 Task: Add a signature Jeanette Hall containing With heartfelt thanks and warm wishes, Jeanette Hall to email address softage.2@softage.net and add a label Grades
Action: Mouse moved to (918, 68)
Screenshot: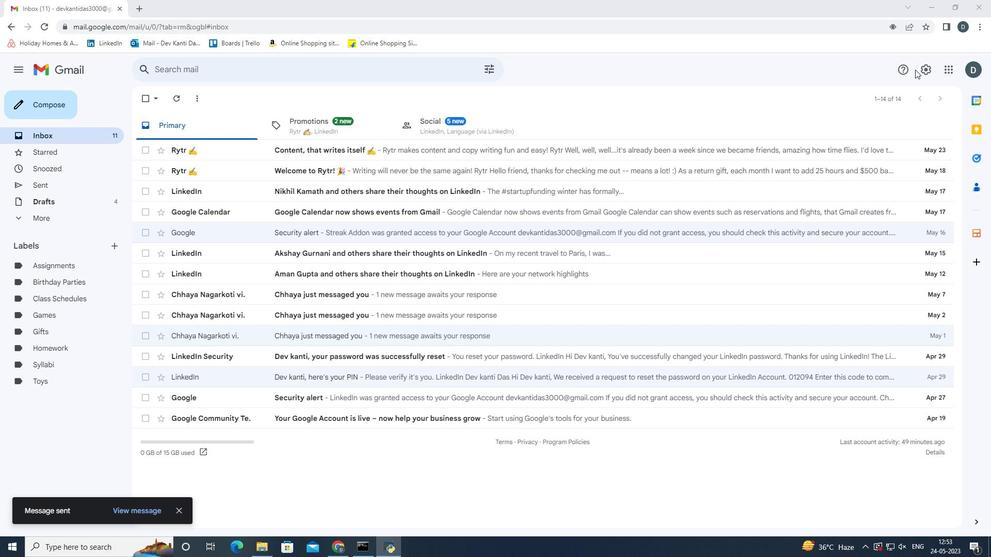 
Action: Mouse pressed left at (918, 68)
Screenshot: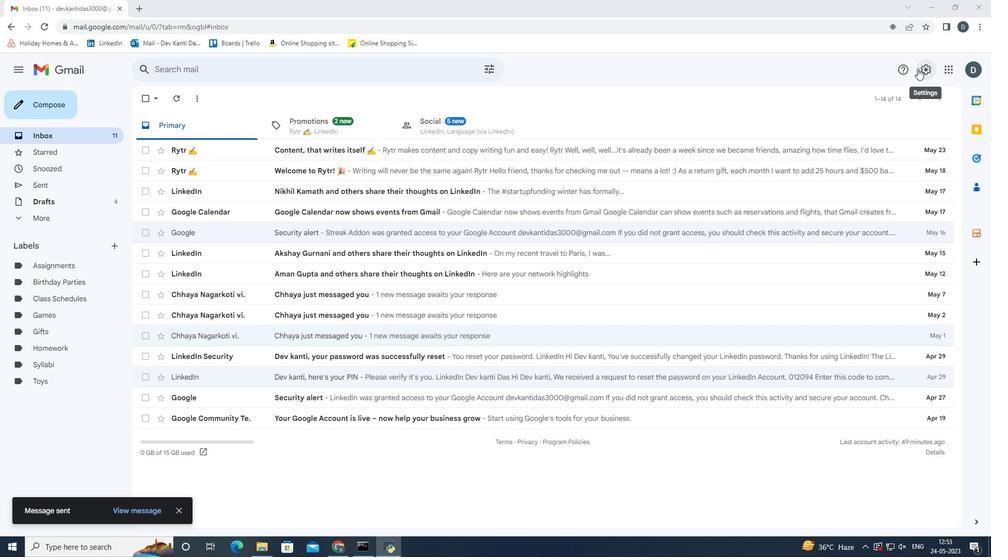 
Action: Mouse moved to (886, 124)
Screenshot: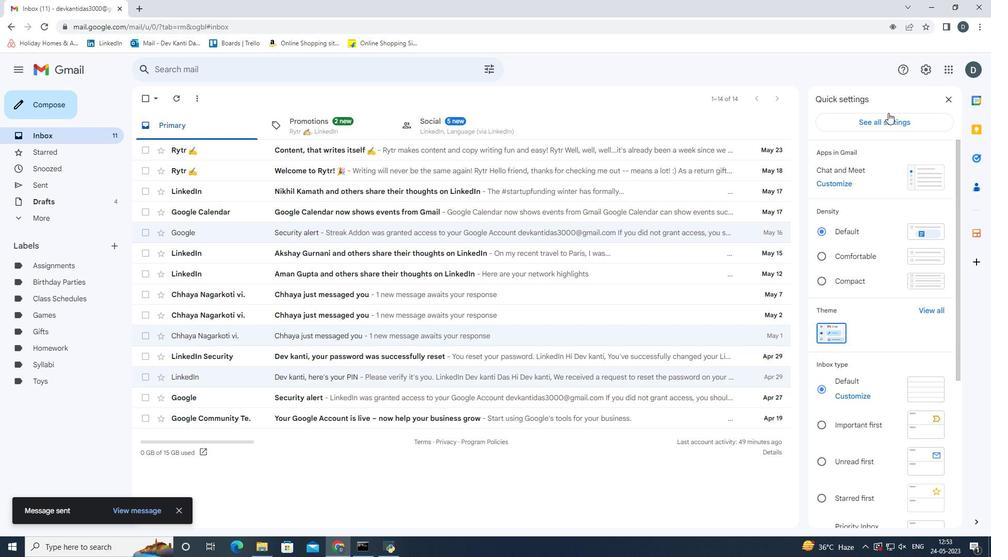 
Action: Mouse pressed left at (886, 124)
Screenshot: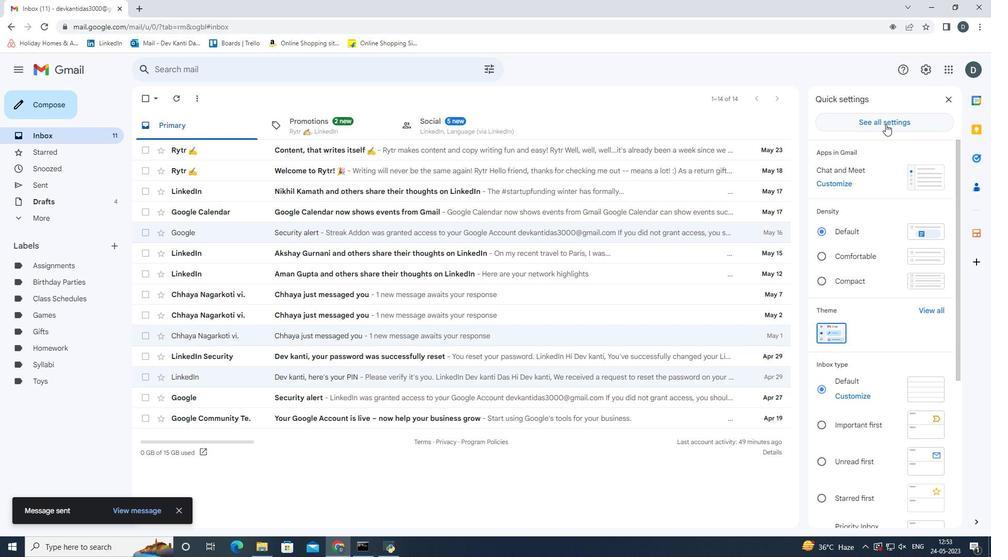 
Action: Mouse moved to (688, 292)
Screenshot: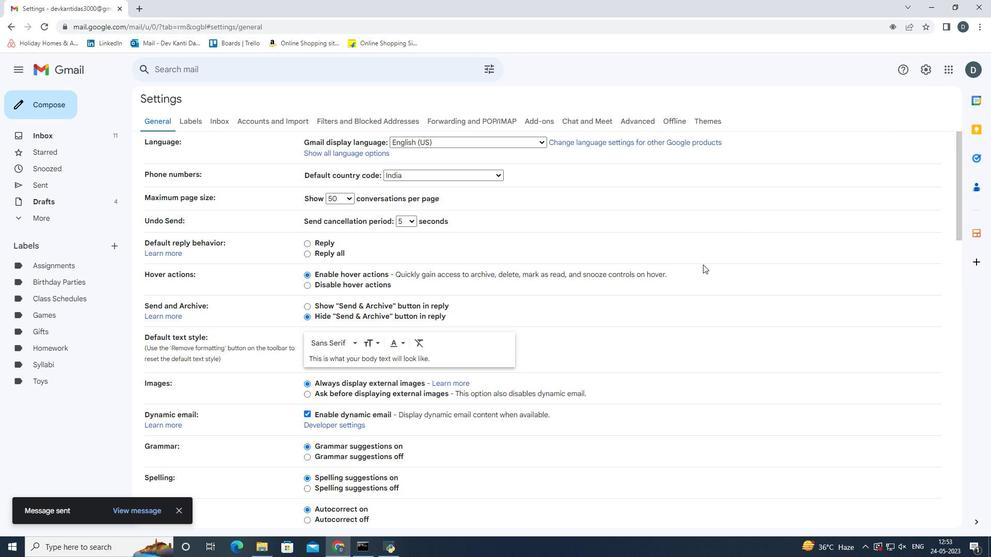 
Action: Mouse scrolled (688, 291) with delta (0, 0)
Screenshot: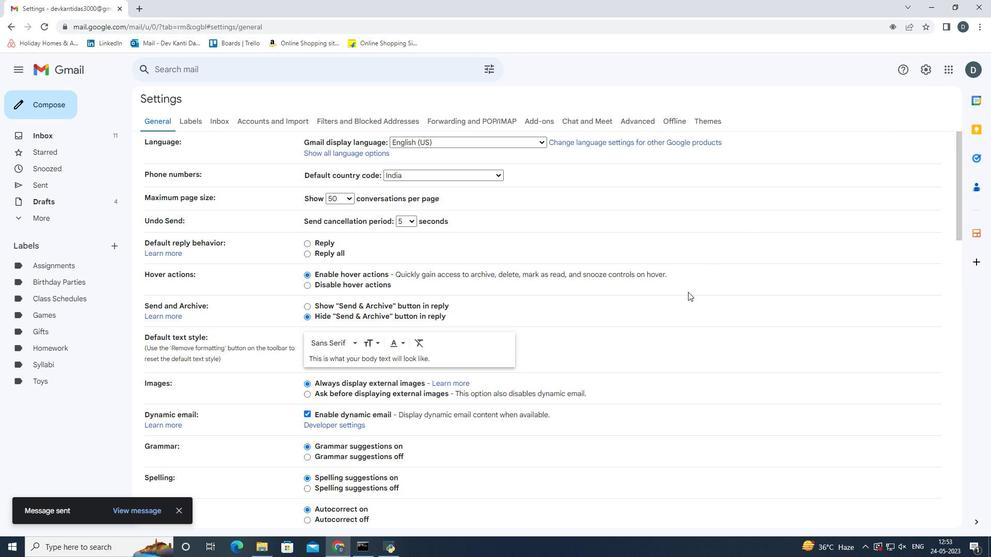 
Action: Mouse scrolled (688, 291) with delta (0, 0)
Screenshot: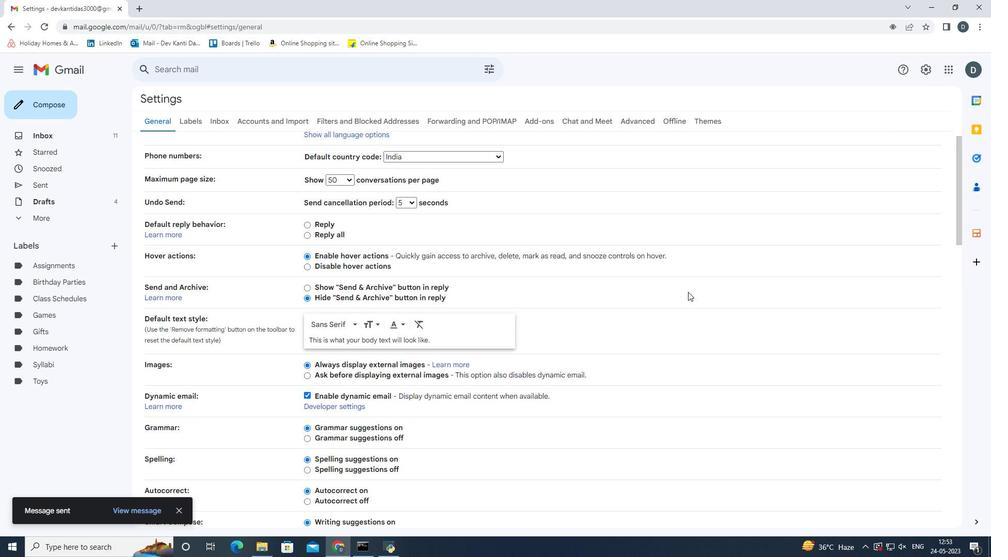 
Action: Mouse scrolled (688, 291) with delta (0, 0)
Screenshot: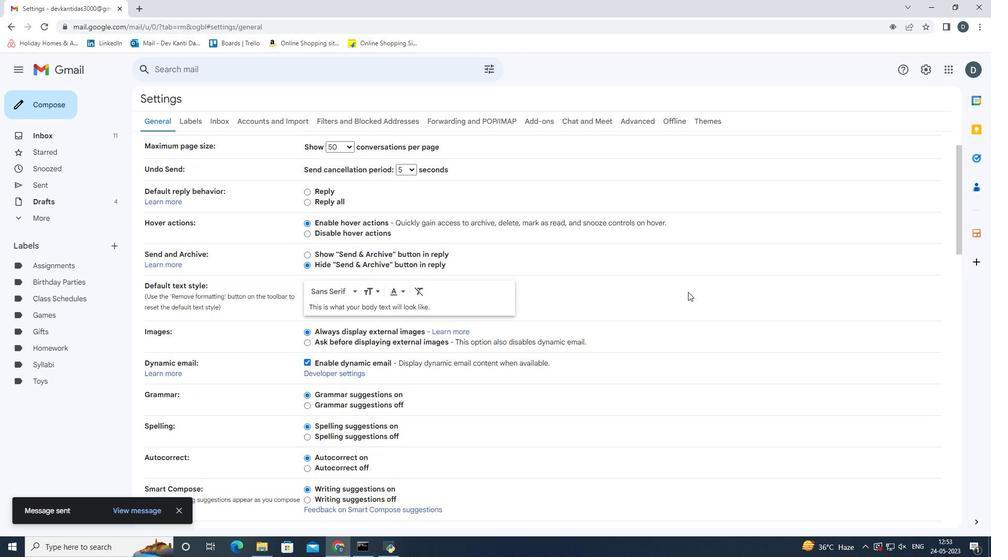 
Action: Mouse scrolled (688, 291) with delta (0, 0)
Screenshot: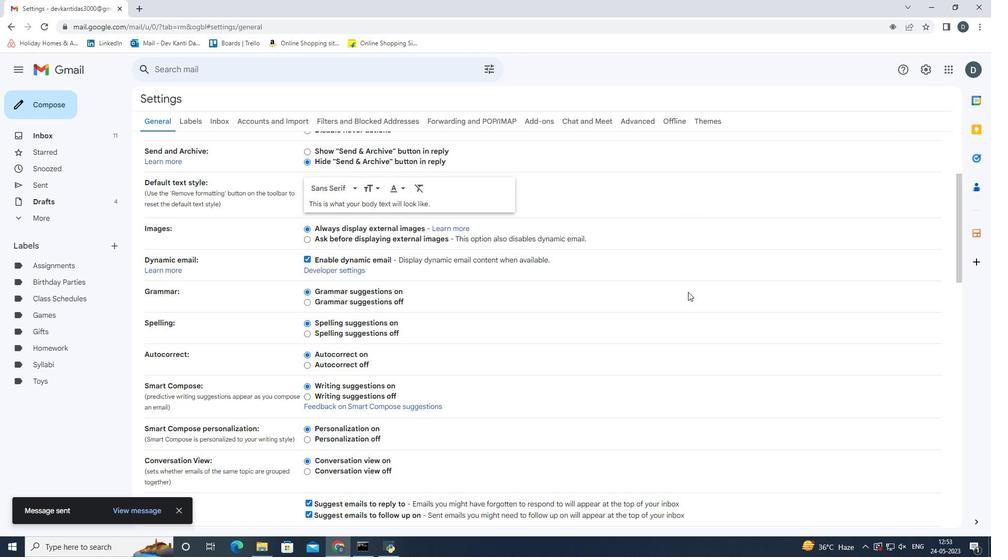 
Action: Mouse scrolled (688, 291) with delta (0, 0)
Screenshot: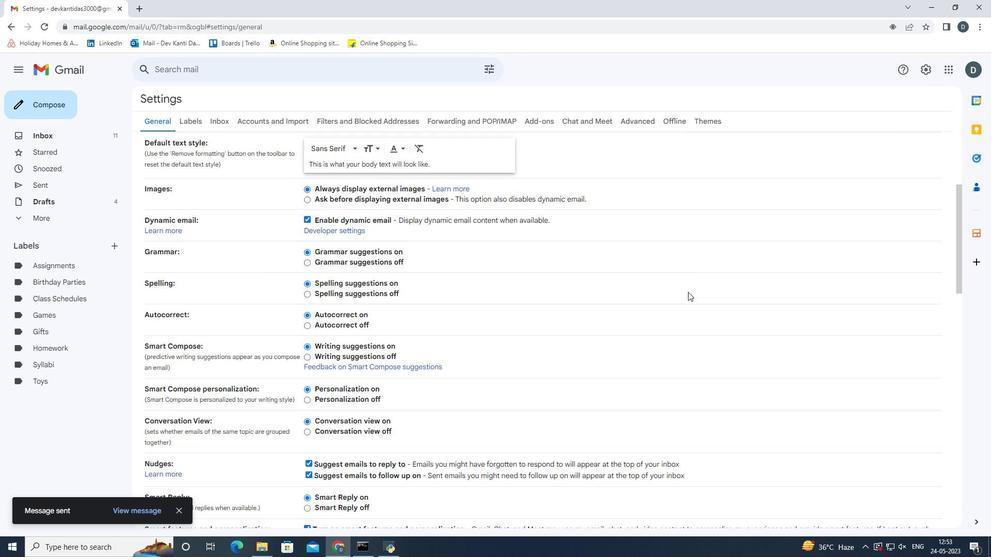 
Action: Mouse scrolled (688, 291) with delta (0, 0)
Screenshot: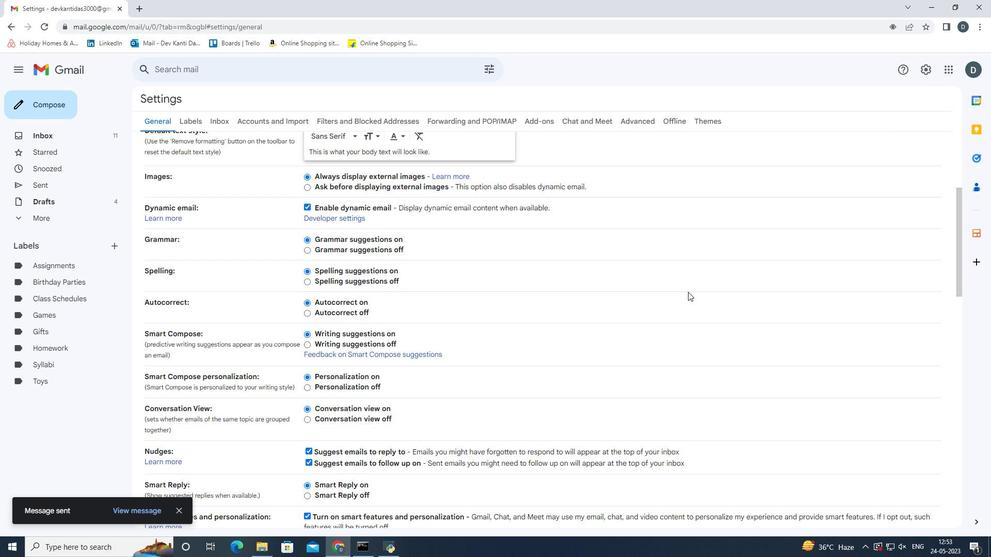 
Action: Mouse scrolled (688, 291) with delta (0, 0)
Screenshot: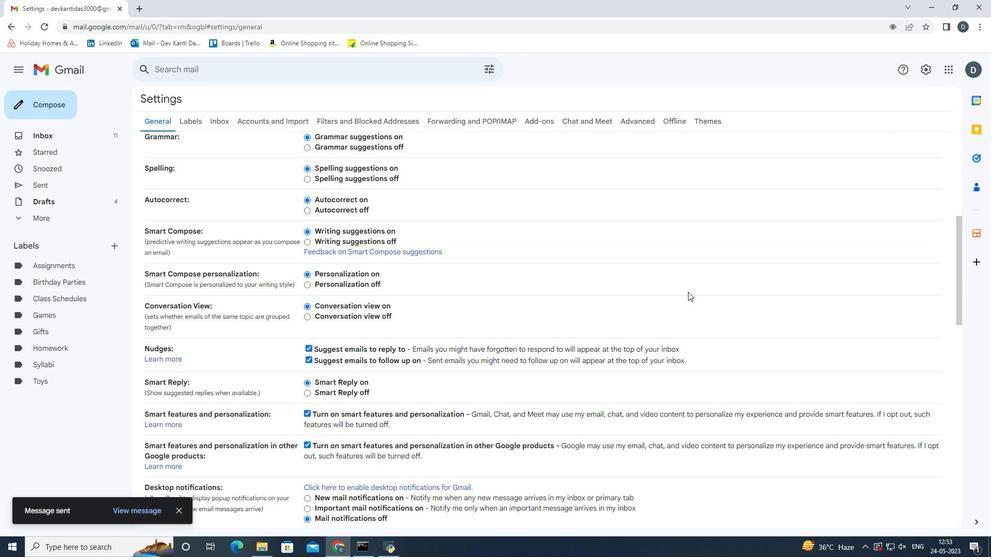 
Action: Mouse scrolled (688, 291) with delta (0, 0)
Screenshot: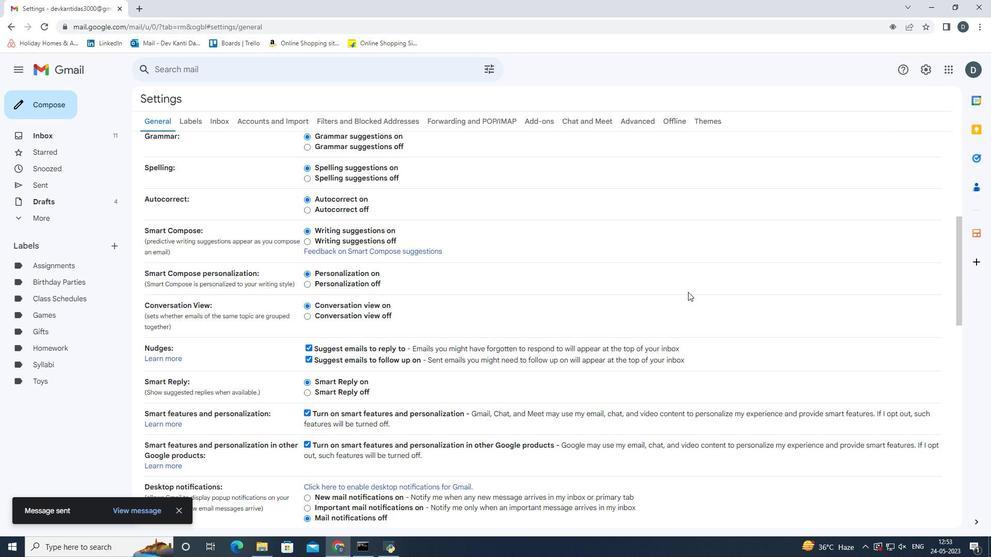 
Action: Mouse scrolled (688, 291) with delta (0, 0)
Screenshot: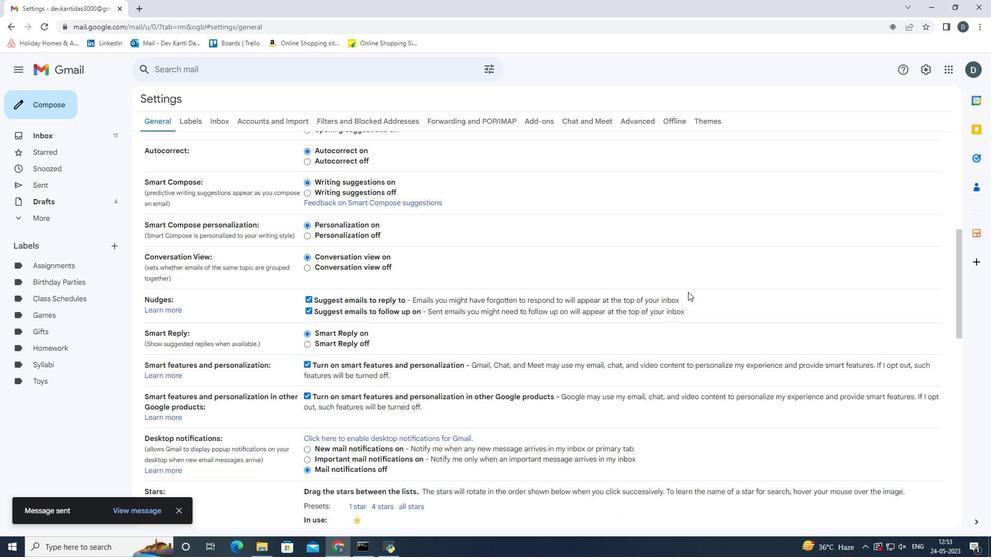 
Action: Mouse scrolled (688, 291) with delta (0, 0)
Screenshot: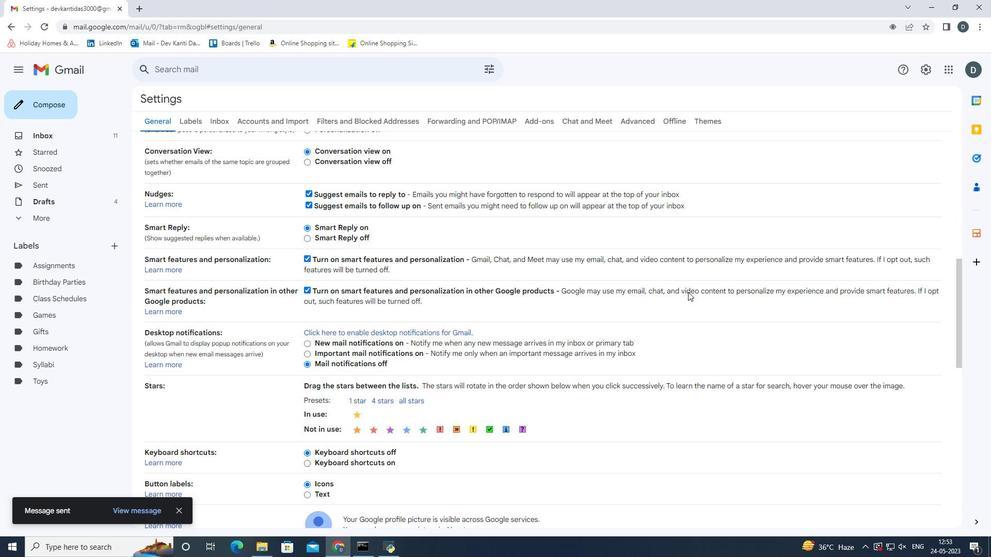 
Action: Mouse scrolled (688, 291) with delta (0, 0)
Screenshot: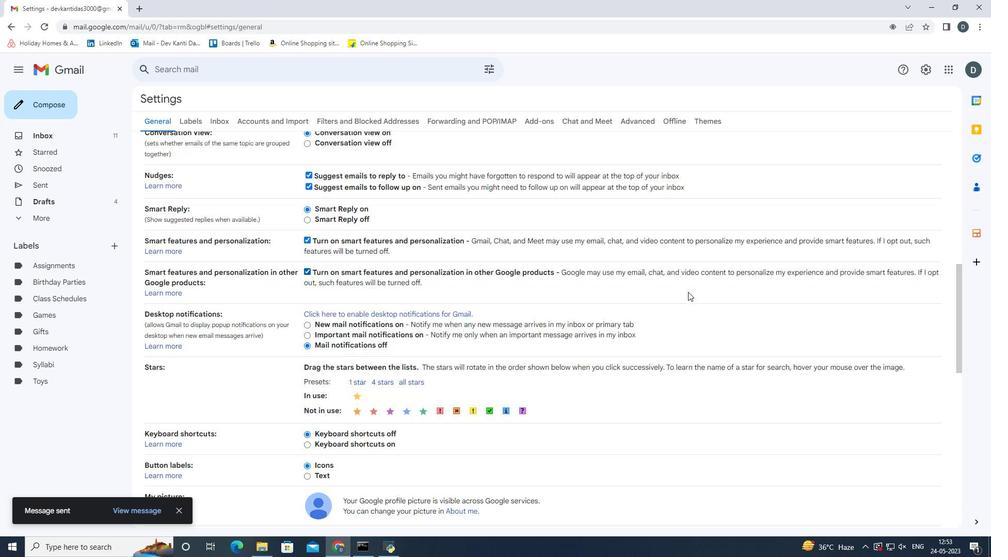 
Action: Mouse scrolled (688, 291) with delta (0, 0)
Screenshot: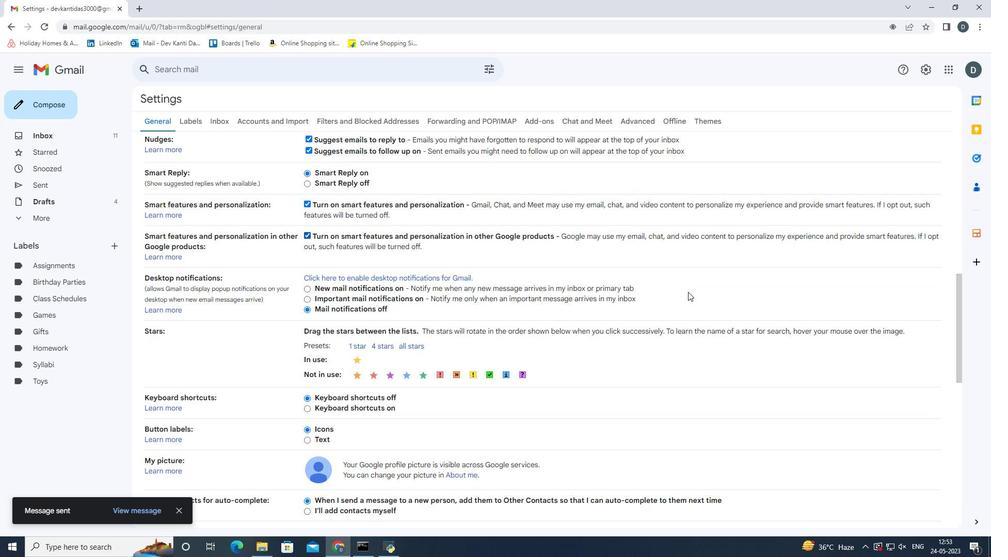 
Action: Mouse scrolled (688, 291) with delta (0, 0)
Screenshot: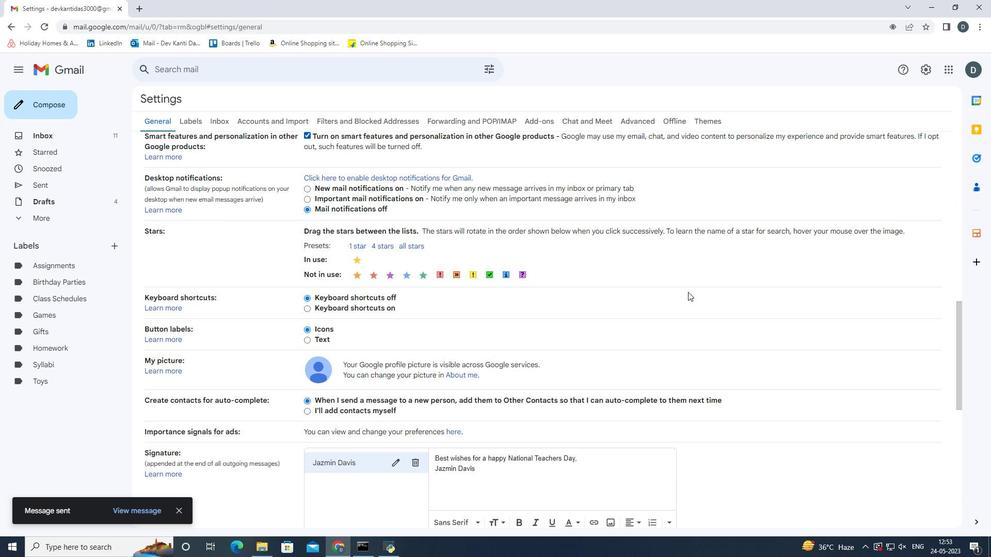 
Action: Mouse scrolled (688, 291) with delta (0, 0)
Screenshot: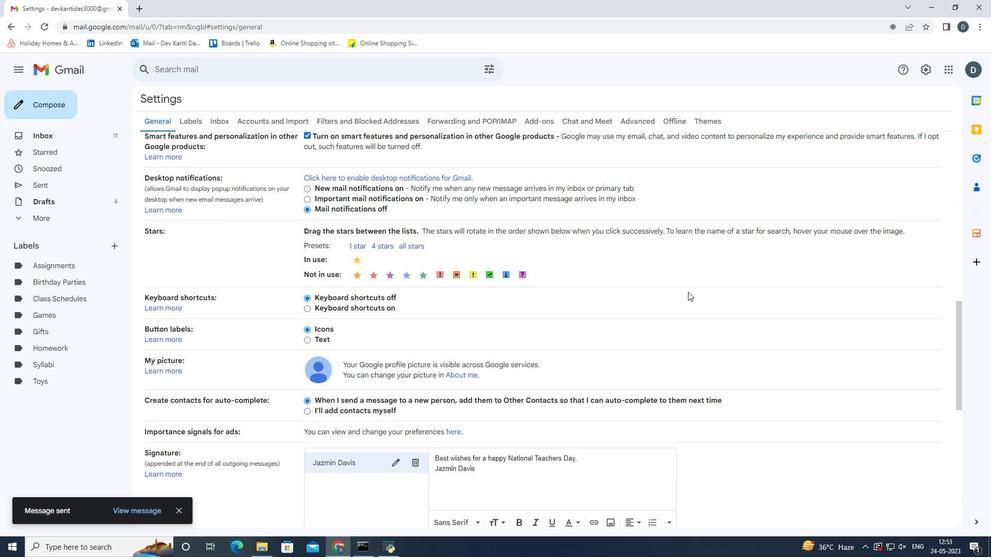 
Action: Mouse scrolled (688, 291) with delta (0, 0)
Screenshot: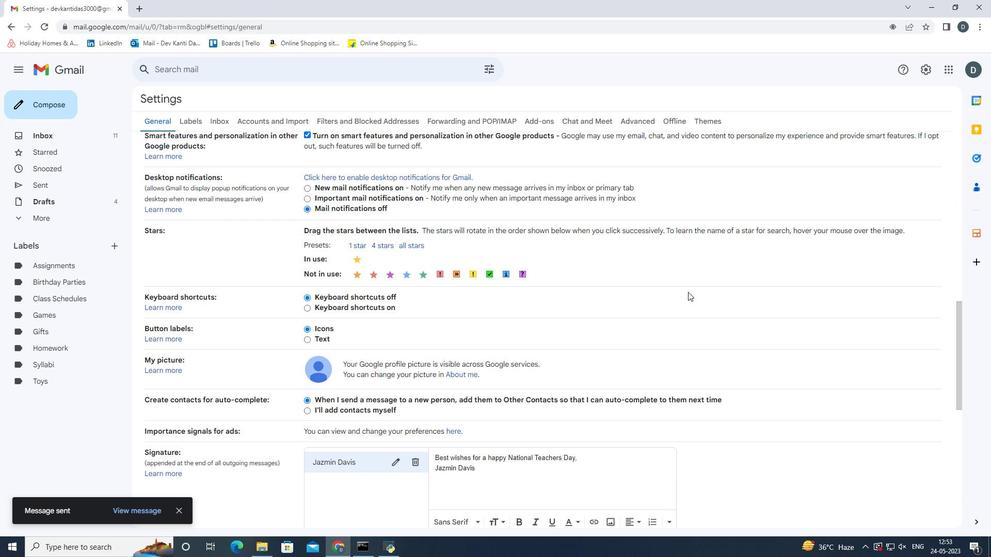 
Action: Mouse moved to (413, 312)
Screenshot: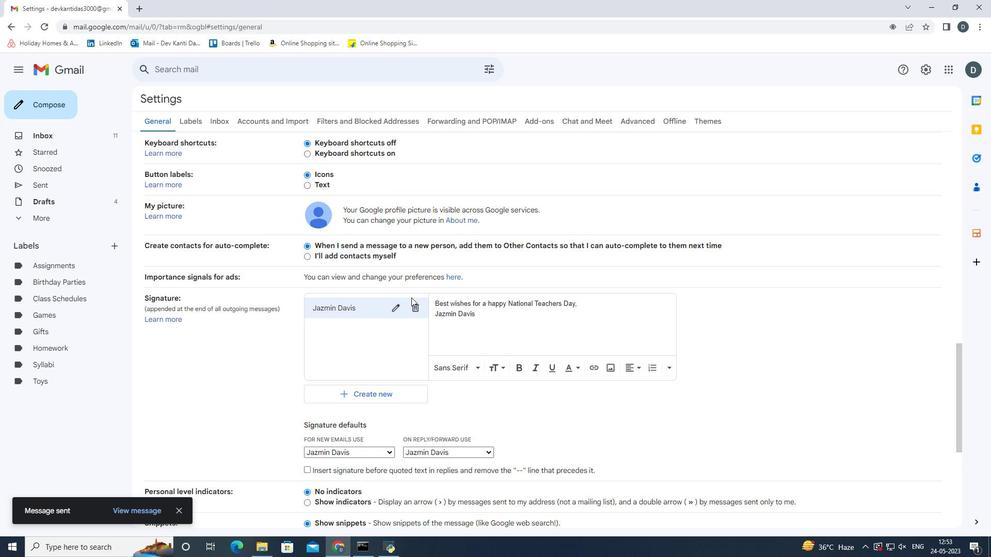 
Action: Mouse pressed left at (413, 312)
Screenshot: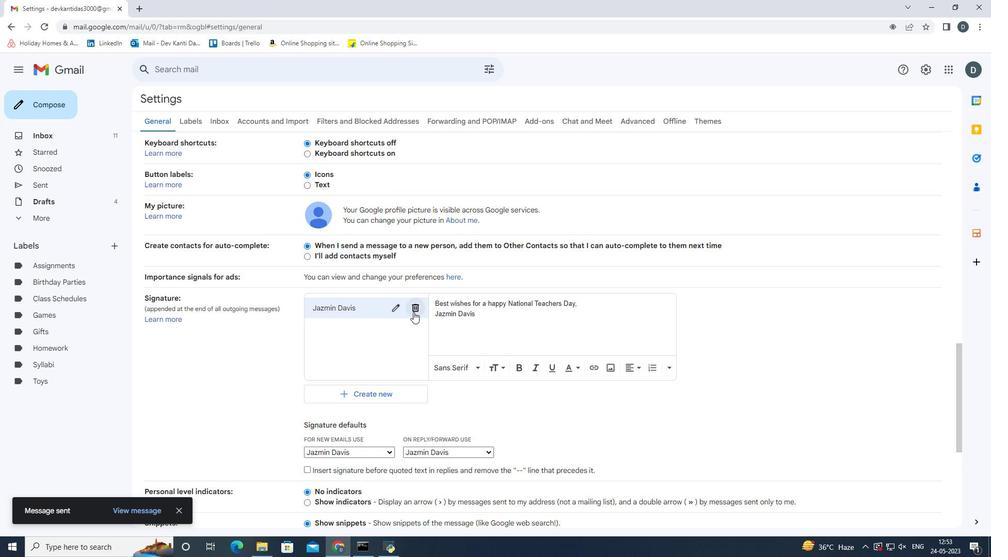 
Action: Mouse moved to (589, 318)
Screenshot: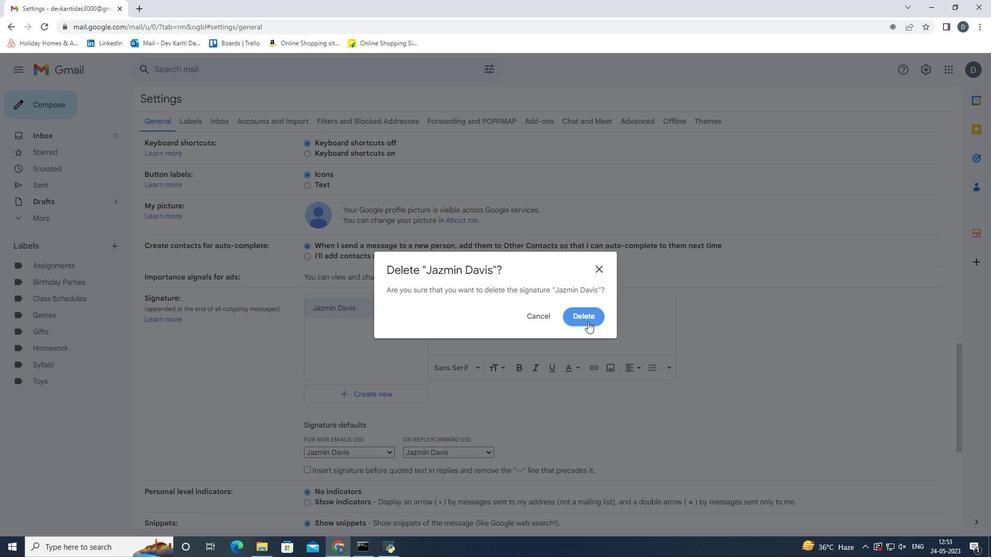 
Action: Mouse pressed left at (589, 318)
Screenshot: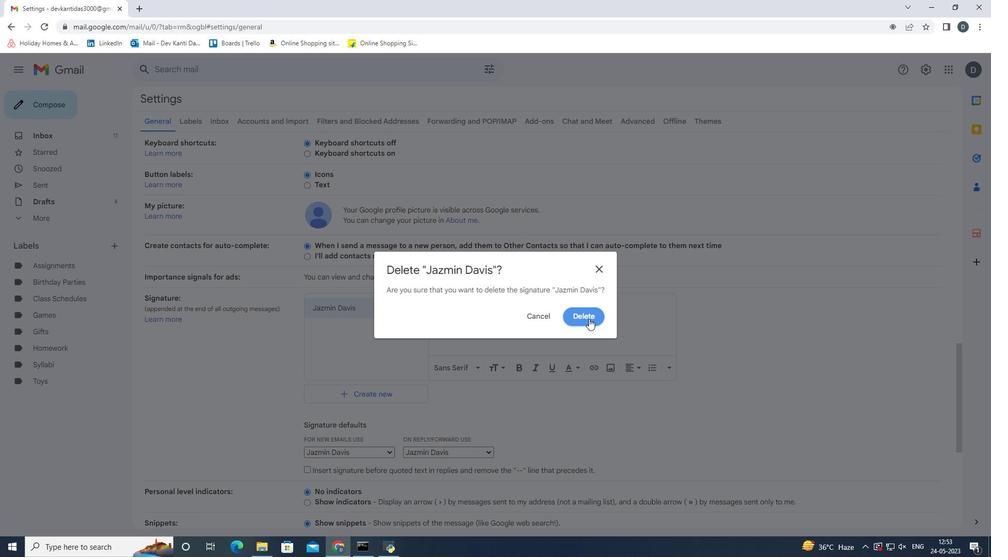 
Action: Mouse moved to (360, 322)
Screenshot: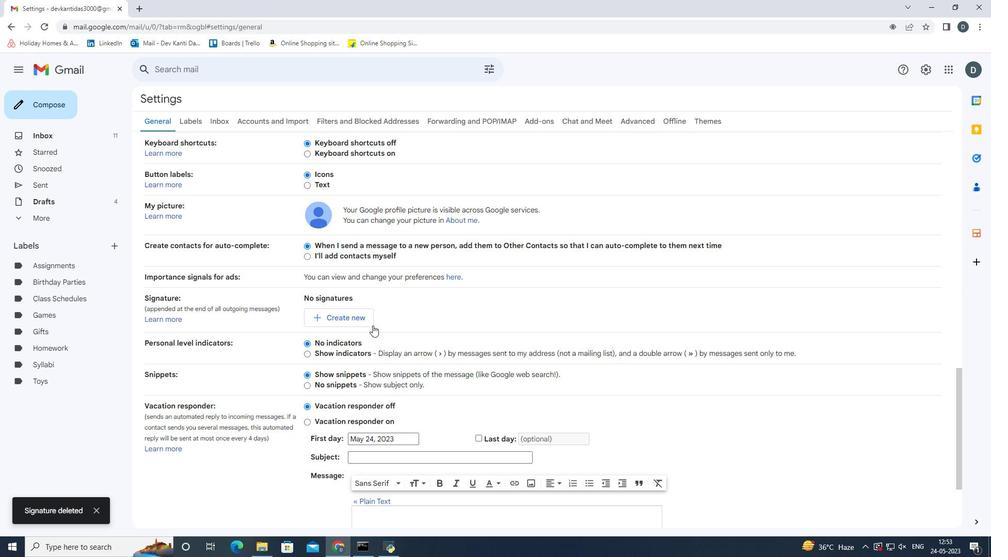 
Action: Mouse pressed left at (360, 322)
Screenshot: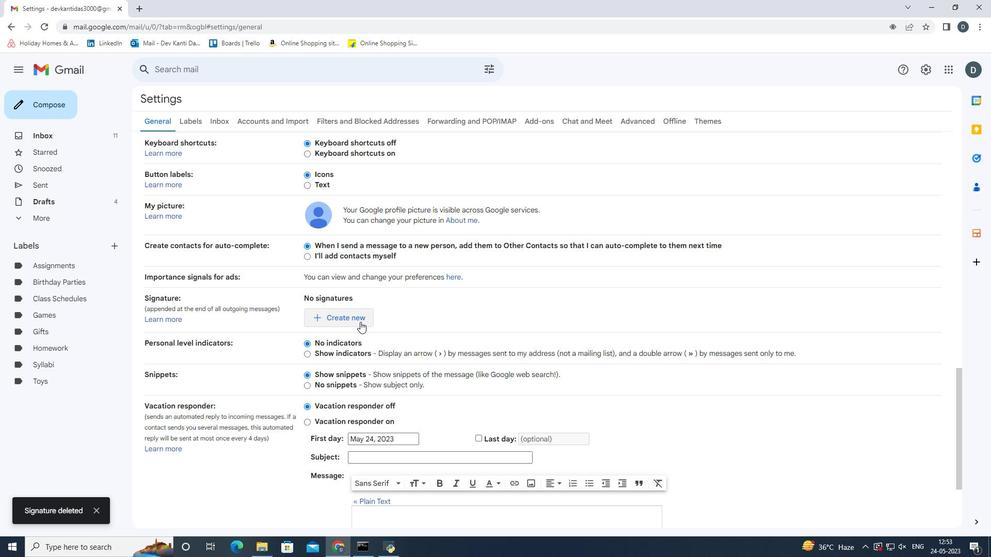 
Action: Mouse moved to (452, 283)
Screenshot: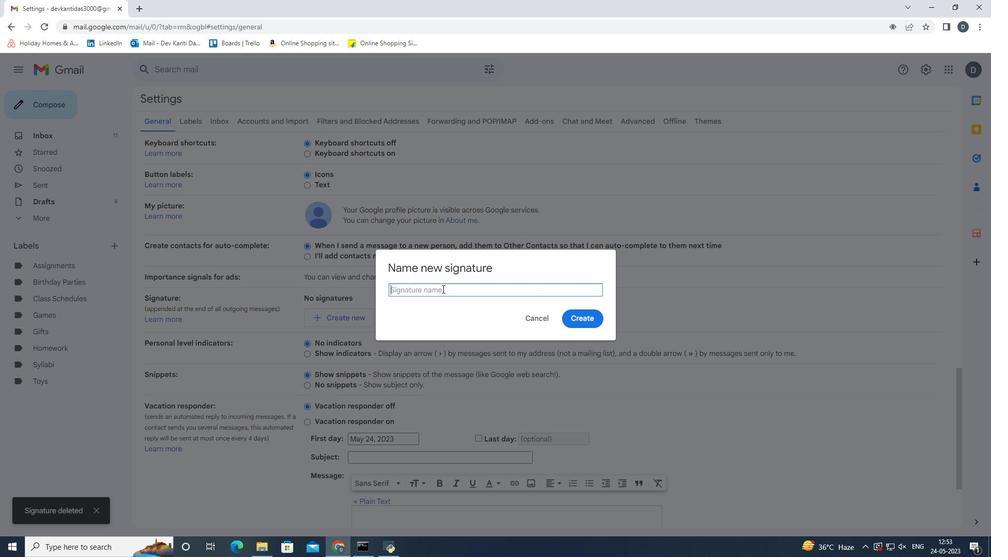 
Action: Key pressed <Key.shift><Key.shift><Key.shift><Key.shift><Key.shift><Key.shift><Key.shift><Key.shift><Key.shift><Key.shift><Key.shift><Key.shift><Key.shift><Key.shift><Key.shift><Key.shift>Jeanette<Key.space><Key.shift><Key.shift><Key.shift><Key.shift><Key.shift>Hall<Key.enter>
Screenshot: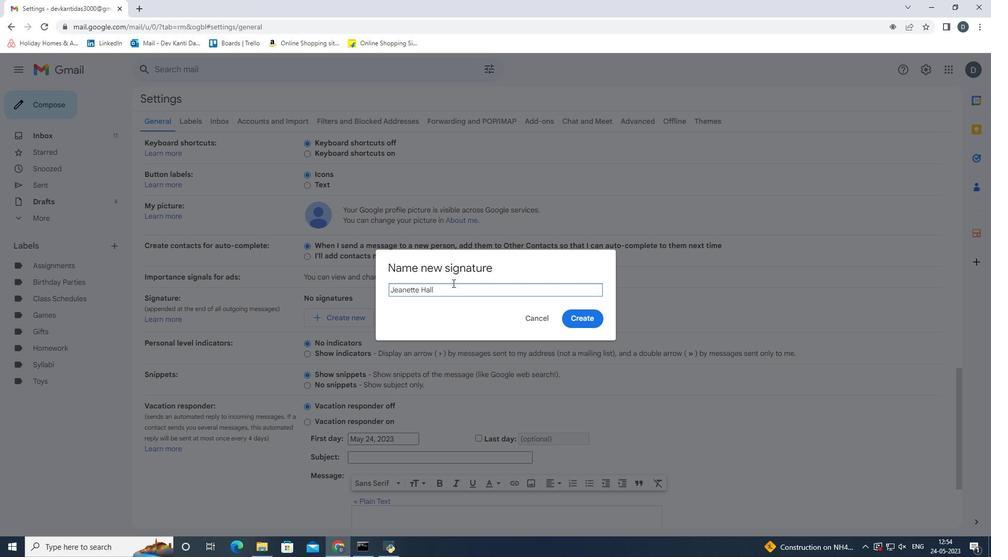 
Action: Mouse moved to (460, 302)
Screenshot: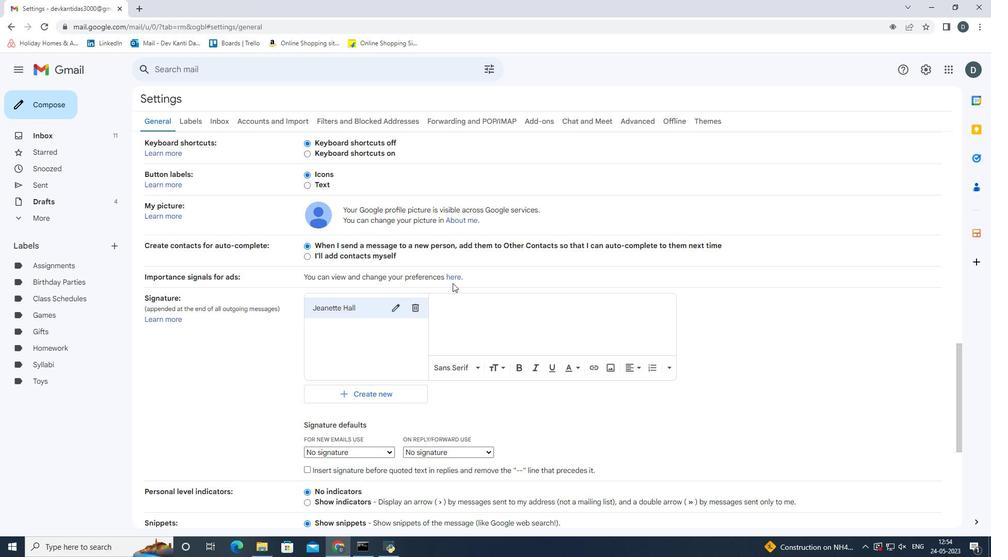 
Action: Mouse pressed left at (460, 302)
Screenshot: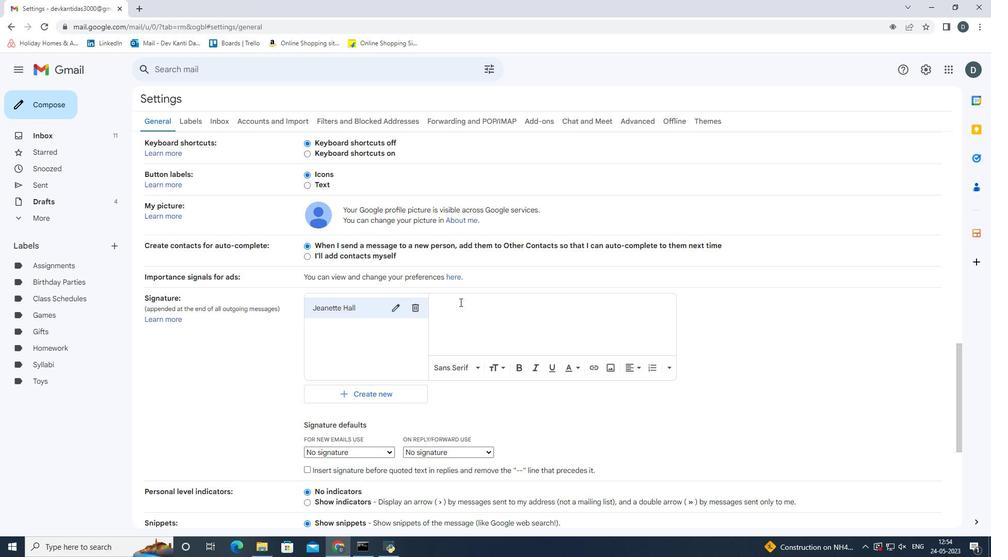 
Action: Mouse moved to (494, 306)
Screenshot: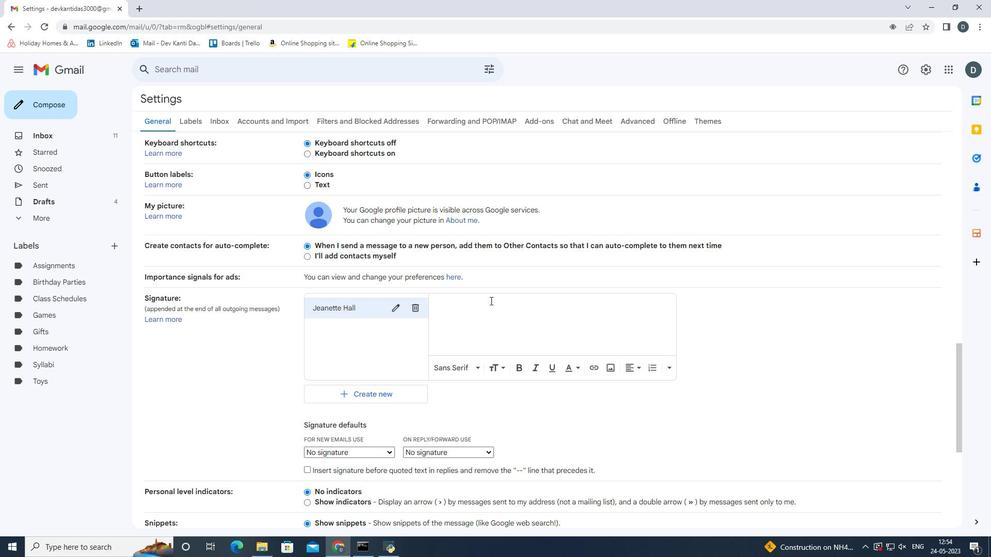 
Action: Key pressed <Key.shift><Key.shift><Key.shift><Key.shift><Key.shift><Key.shift><Key.shift>Heartfelt<Key.space>thanks<Key.space>and<Key.space>warm<Key.space>wishes,<Key.enter><Key.shift><Key.shift><Key.shift><Key.shift><Key.shift>Jeanette<Key.space><Key.shift><Key.shift><Key.shift><Key.shift><Key.shift><Key.shift><Key.shift><Key.shift><Key.shift><Key.shift><Key.shift><Key.shift><Key.shift><Key.shift><Key.shift><Key.shift><Key.shift><Key.shift>Hall
Screenshot: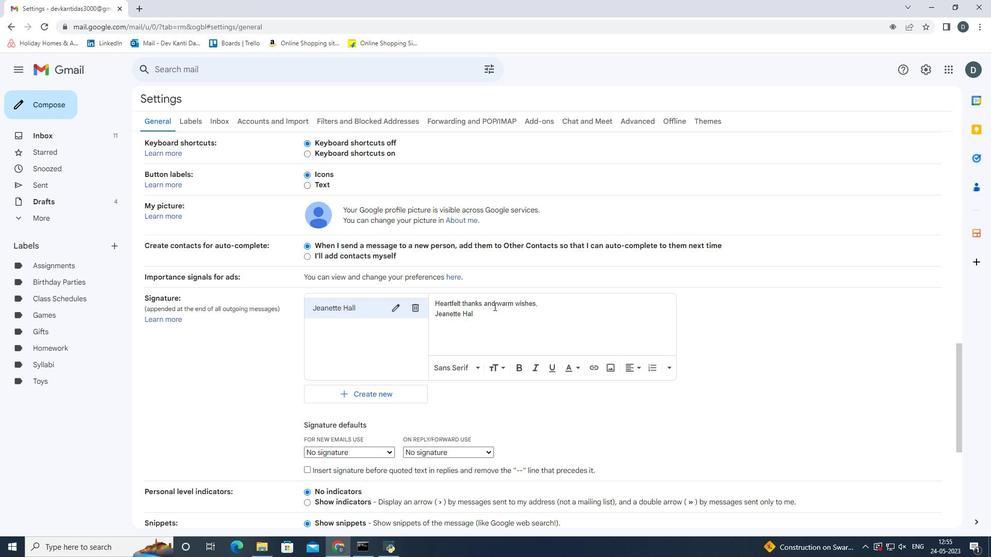 
Action: Mouse moved to (716, 386)
Screenshot: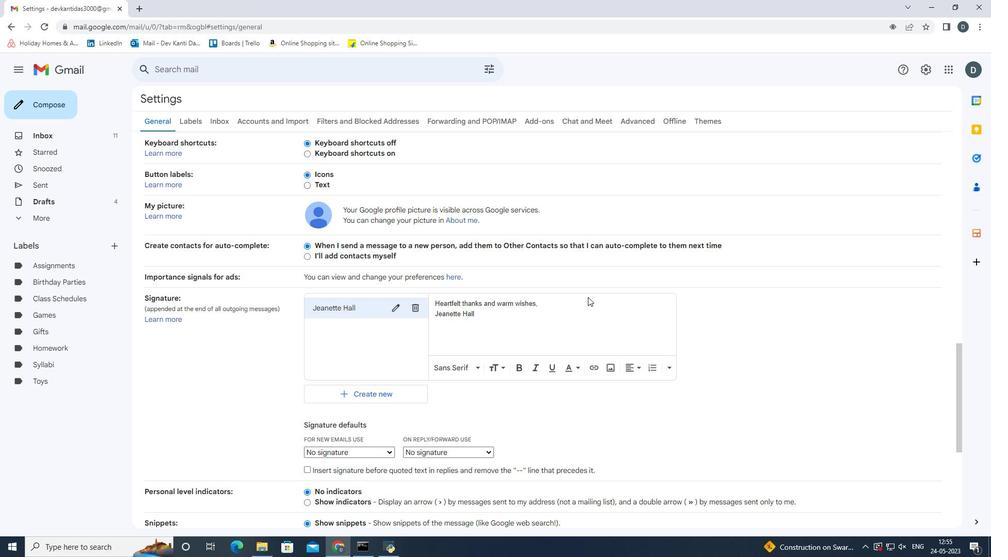 
Action: Mouse pressed left at (716, 386)
Screenshot: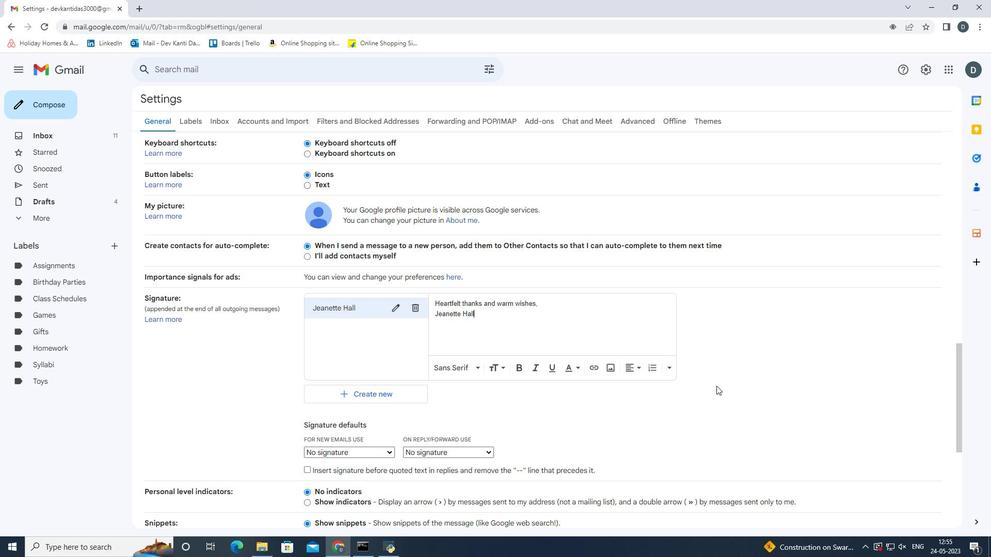 
Action: Mouse moved to (335, 452)
Screenshot: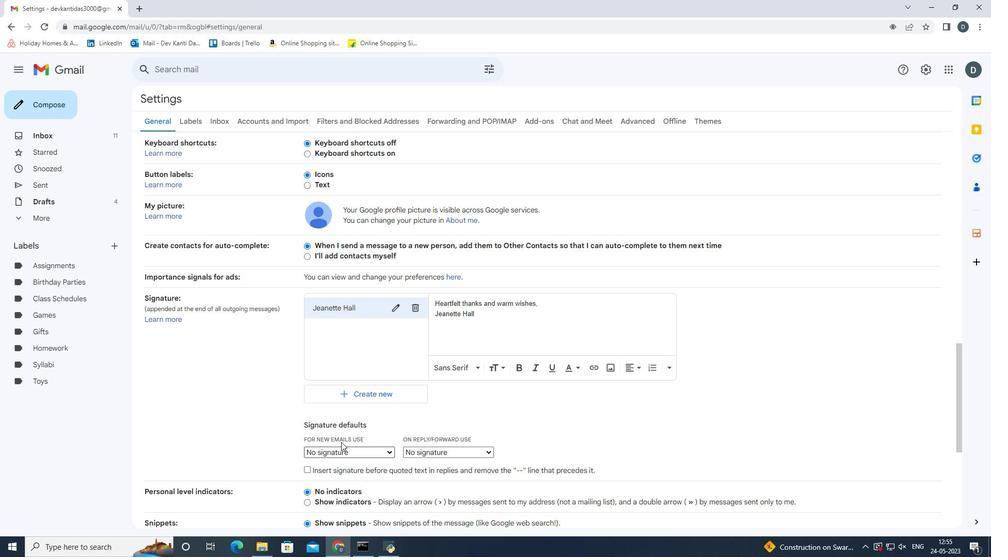 
Action: Mouse pressed left at (335, 452)
Screenshot: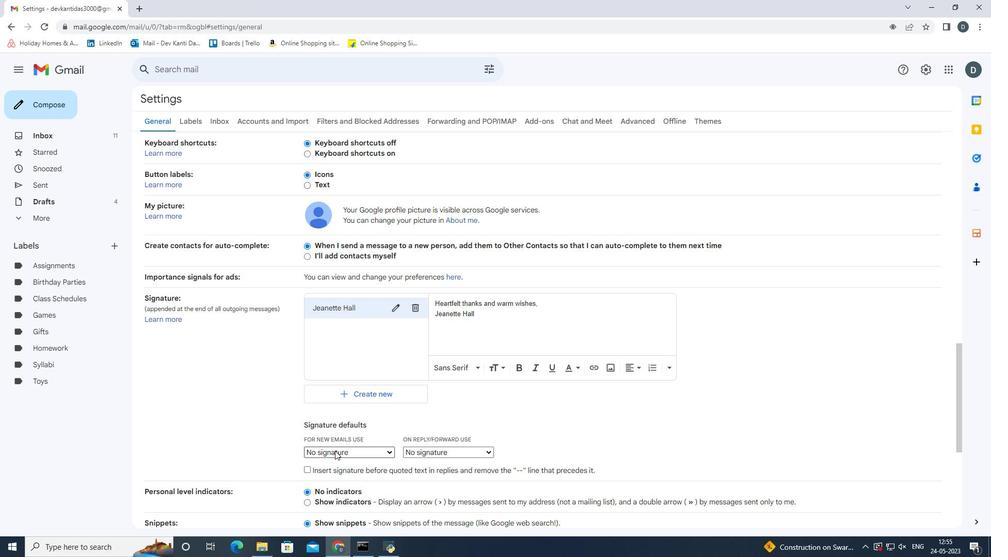 
Action: Mouse moved to (334, 470)
Screenshot: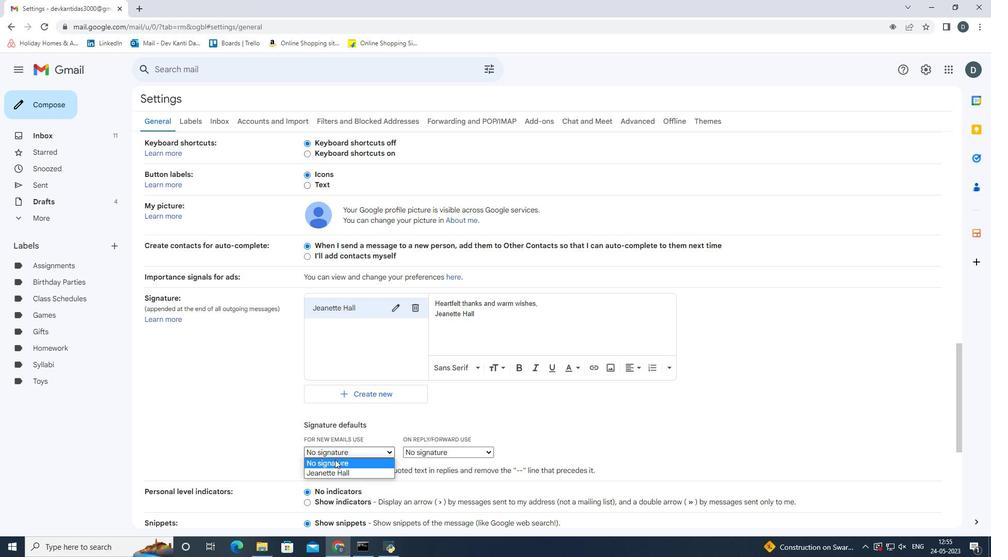 
Action: Mouse pressed left at (334, 470)
Screenshot: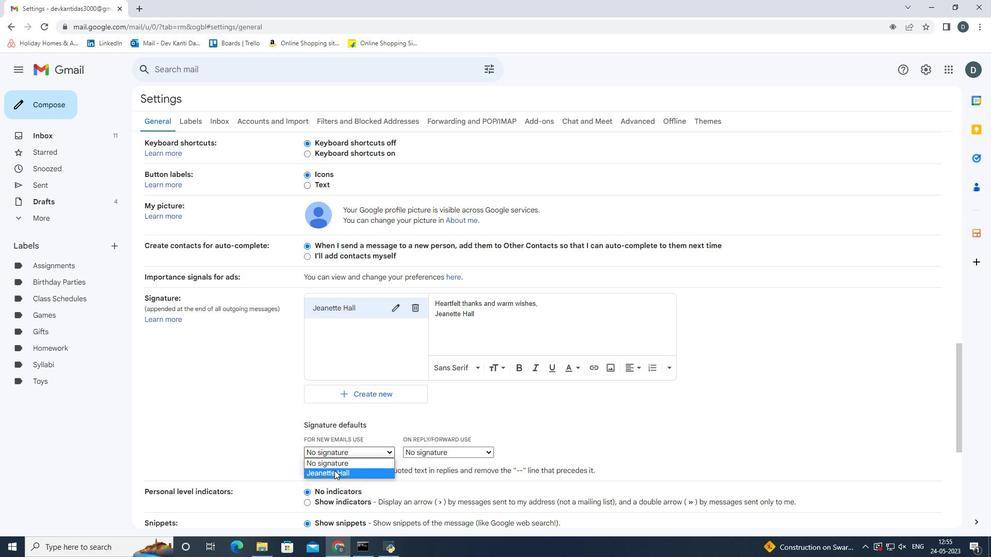 
Action: Mouse moved to (412, 454)
Screenshot: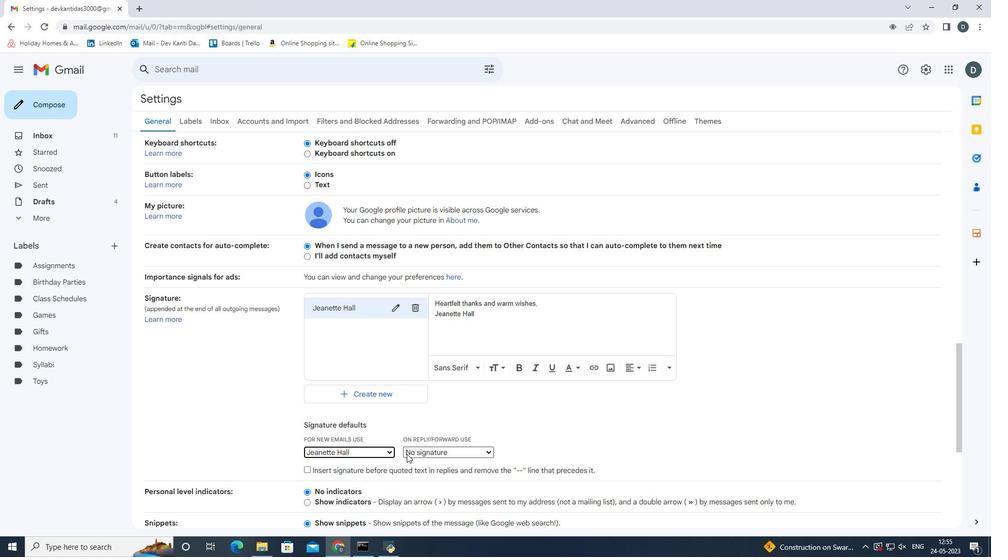 
Action: Mouse pressed left at (412, 454)
Screenshot: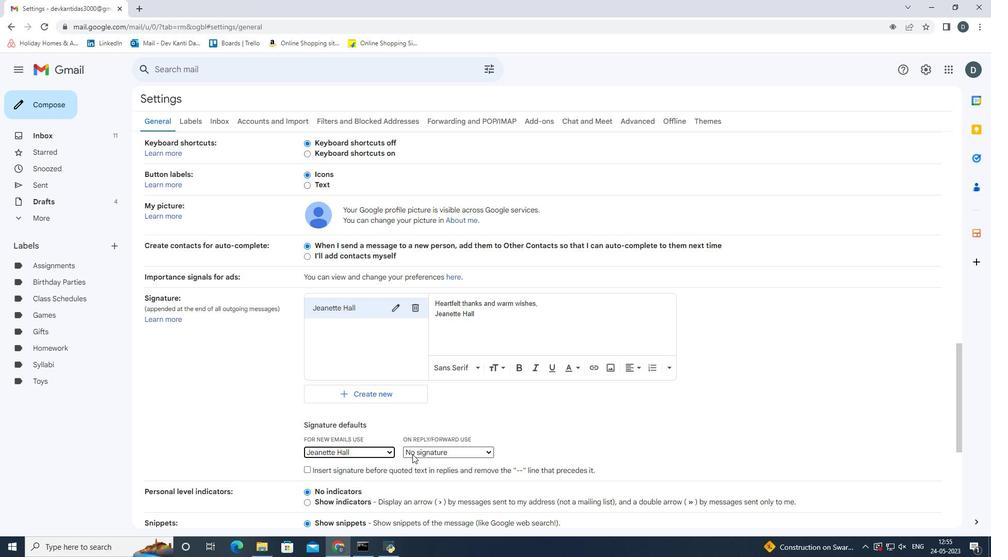 
Action: Mouse moved to (410, 473)
Screenshot: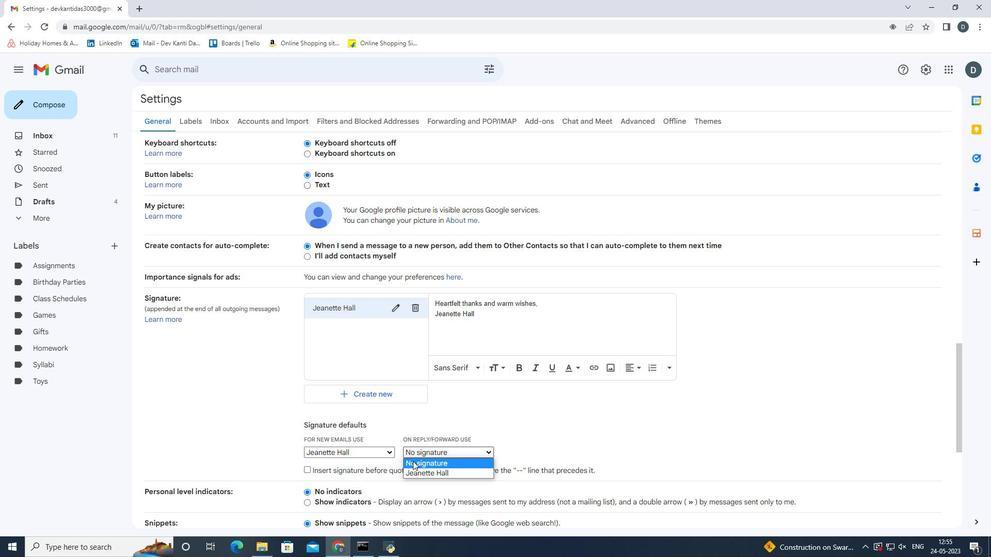 
Action: Mouse pressed left at (410, 473)
Screenshot: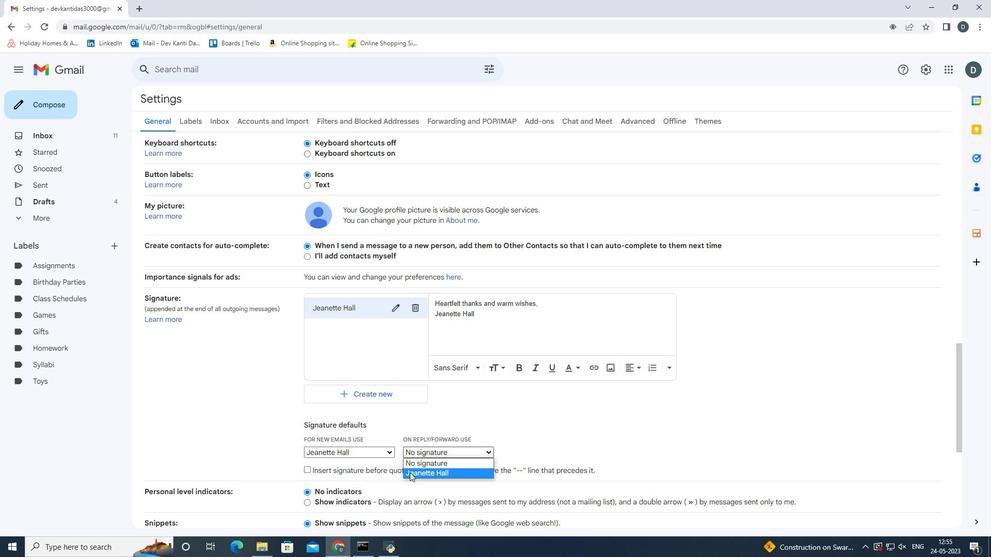 
Action: Mouse moved to (655, 437)
Screenshot: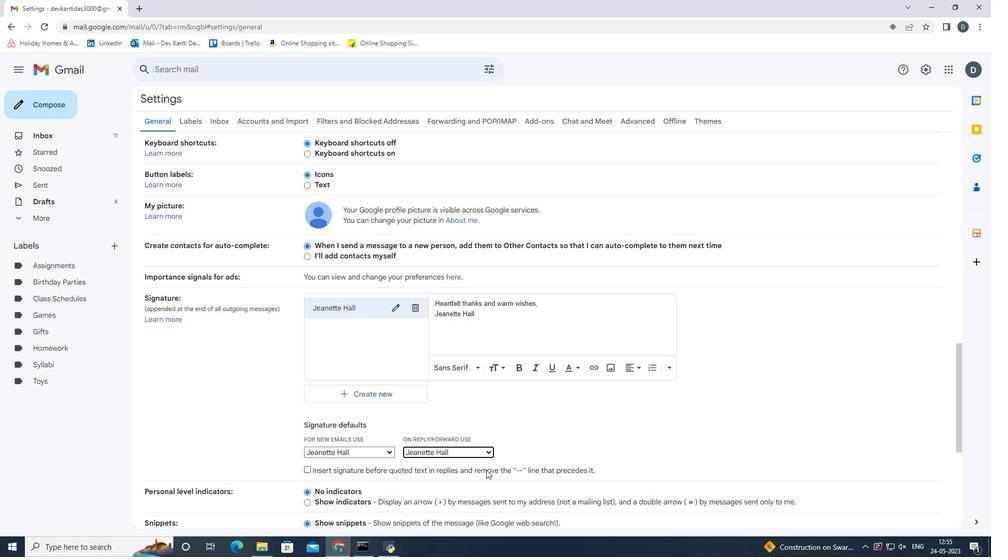 
Action: Mouse pressed left at (655, 437)
Screenshot: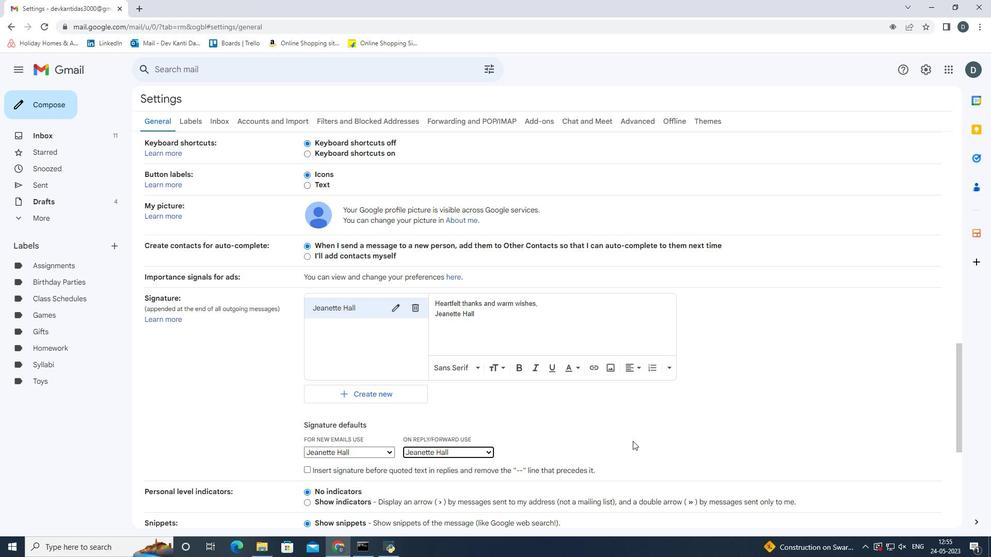 
Action: Mouse moved to (655, 436)
Screenshot: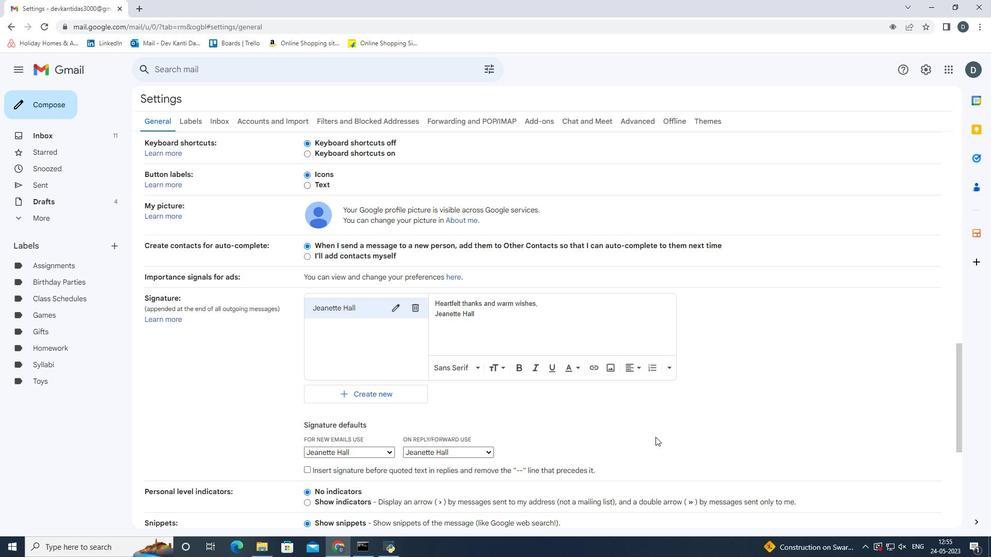 
Action: Mouse scrolled (655, 436) with delta (0, 0)
Screenshot: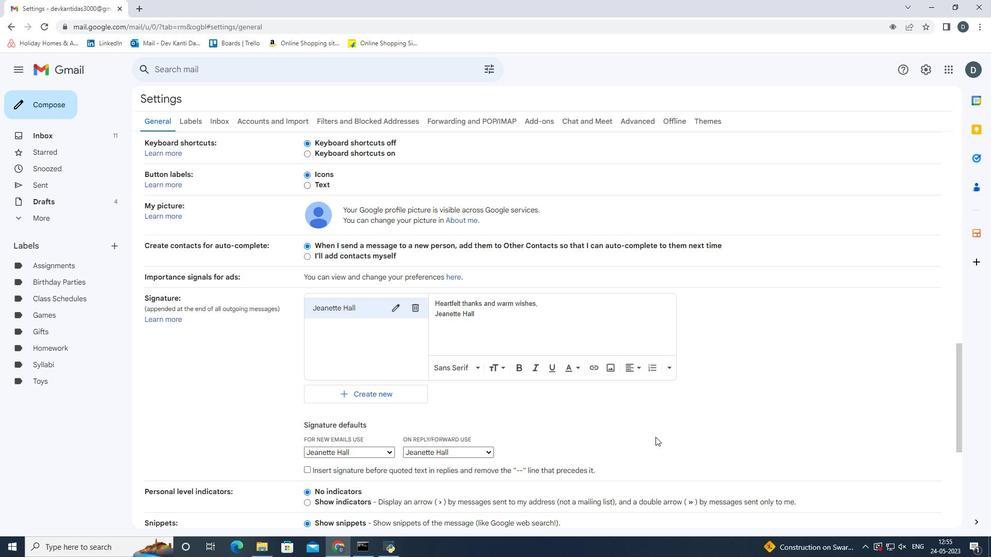 
Action: Mouse scrolled (655, 436) with delta (0, 0)
Screenshot: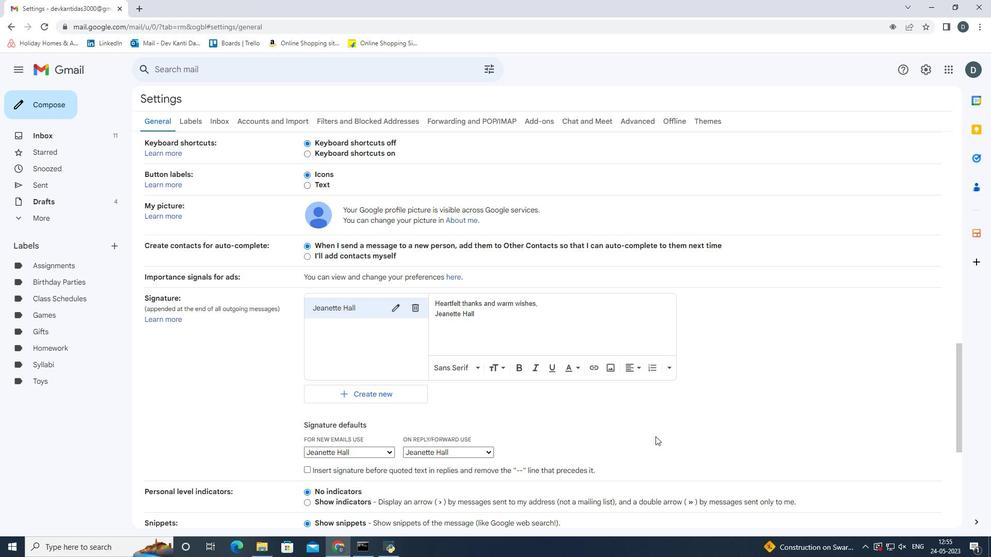 
Action: Mouse scrolled (655, 436) with delta (0, 0)
Screenshot: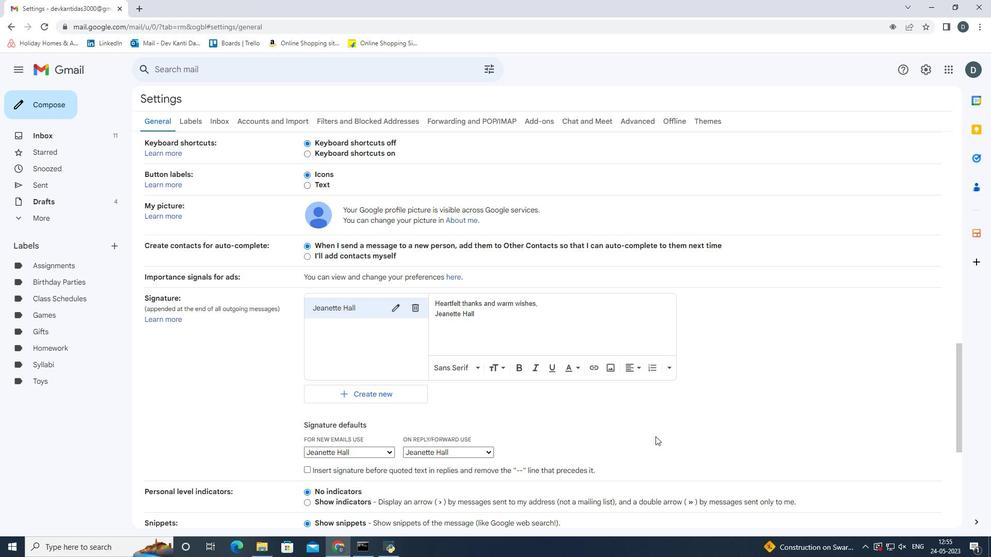 
Action: Mouse scrolled (655, 436) with delta (0, 0)
Screenshot: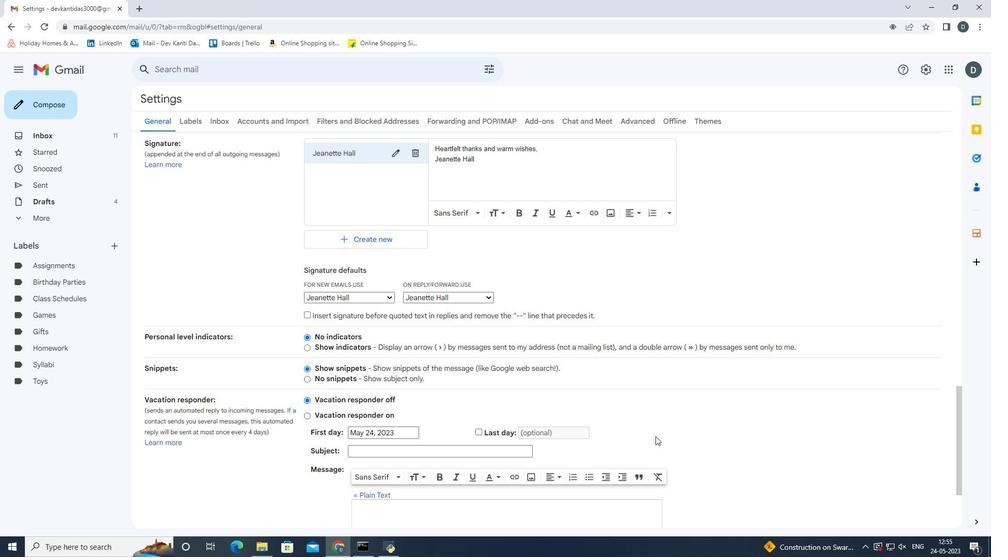
Action: Mouse scrolled (655, 436) with delta (0, 0)
Screenshot: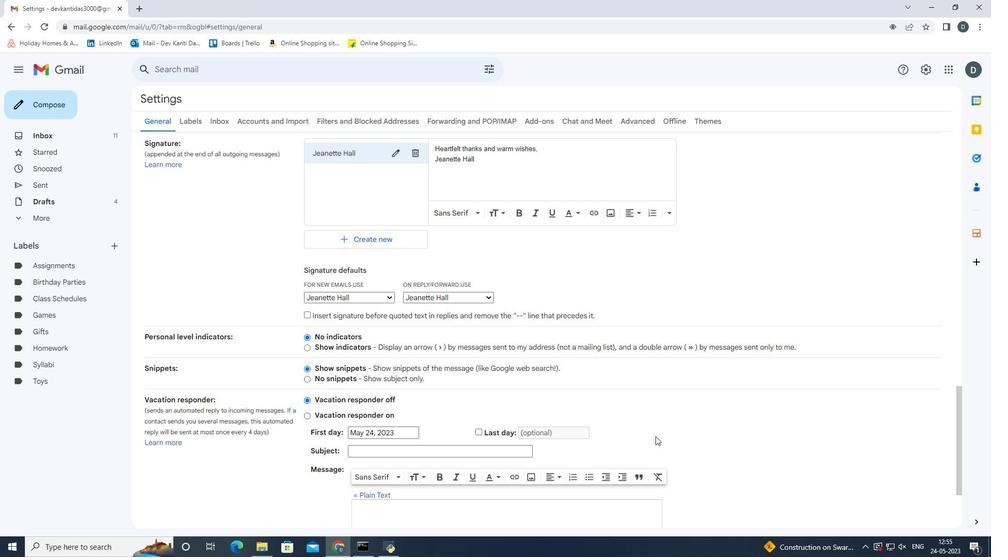 
Action: Mouse scrolled (655, 436) with delta (0, 0)
Screenshot: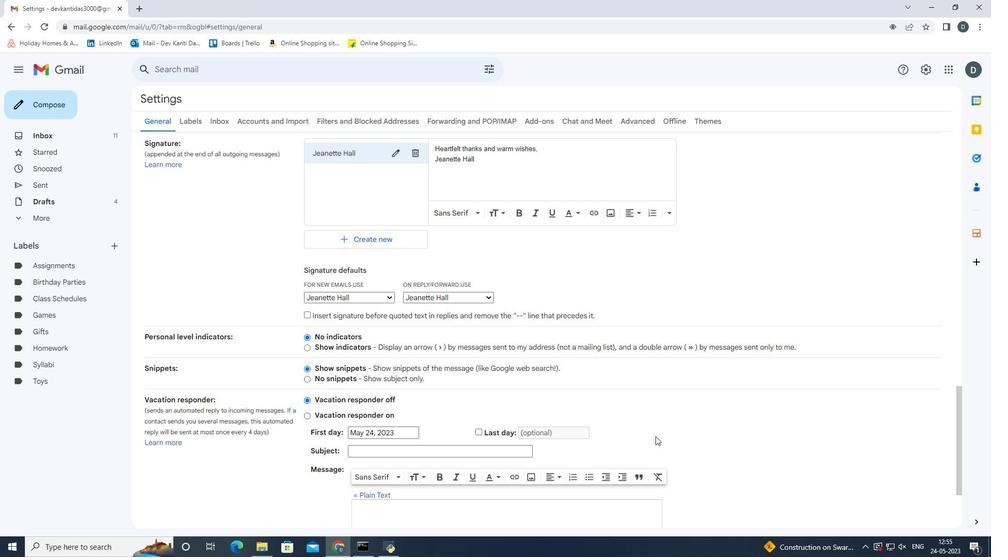 
Action: Mouse scrolled (655, 436) with delta (0, 0)
Screenshot: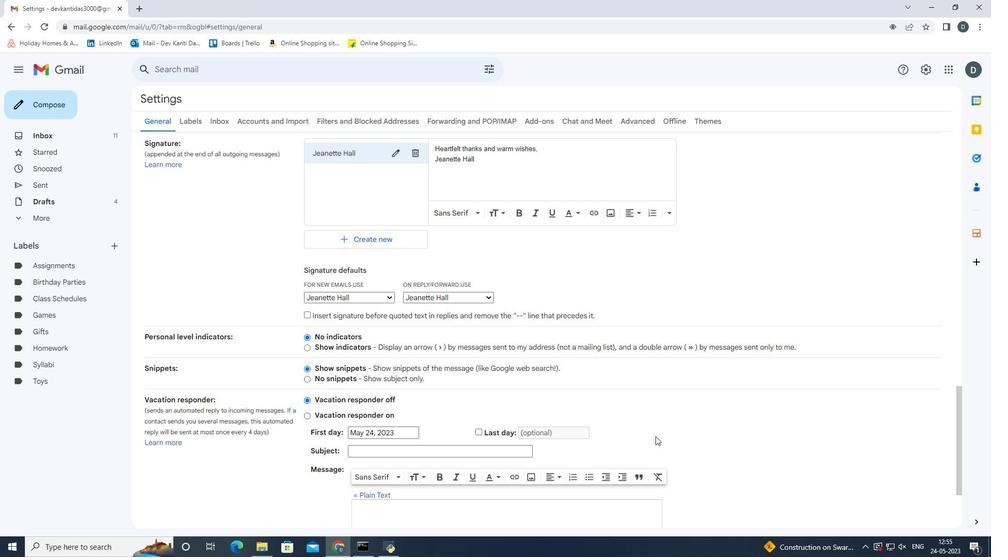 
Action: Mouse moved to (539, 476)
Screenshot: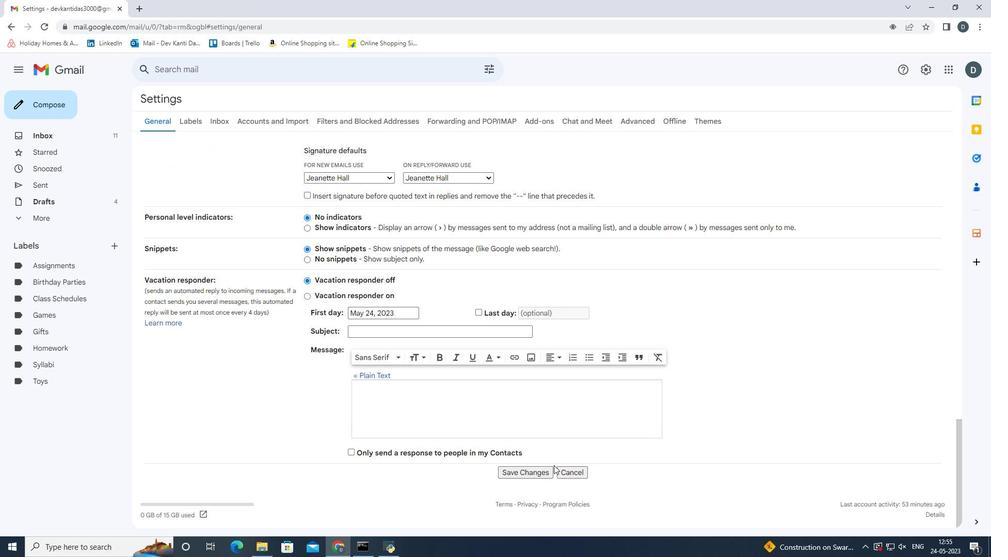 
Action: Mouse pressed left at (539, 476)
Screenshot: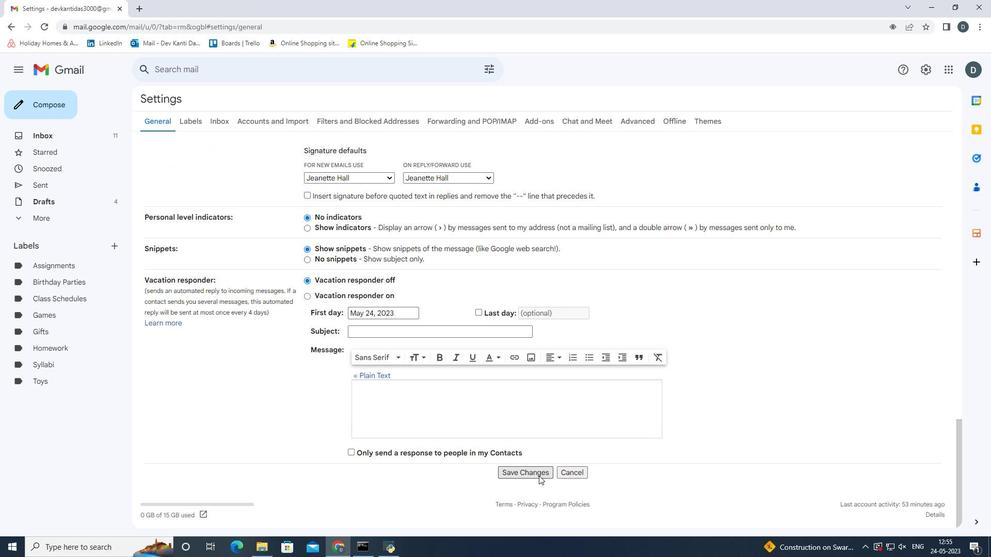 
Action: Mouse moved to (66, 97)
Screenshot: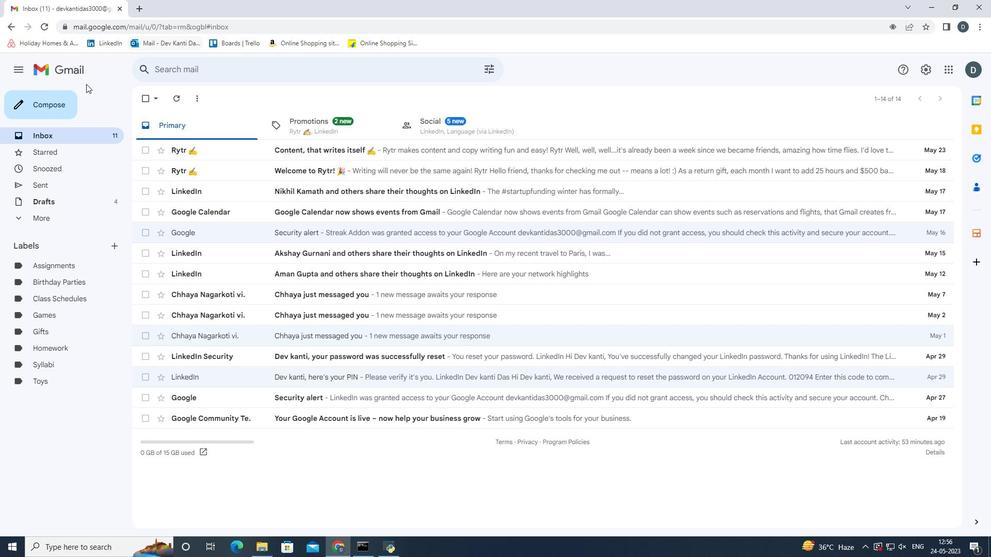 
Action: Mouse pressed left at (66, 97)
Screenshot: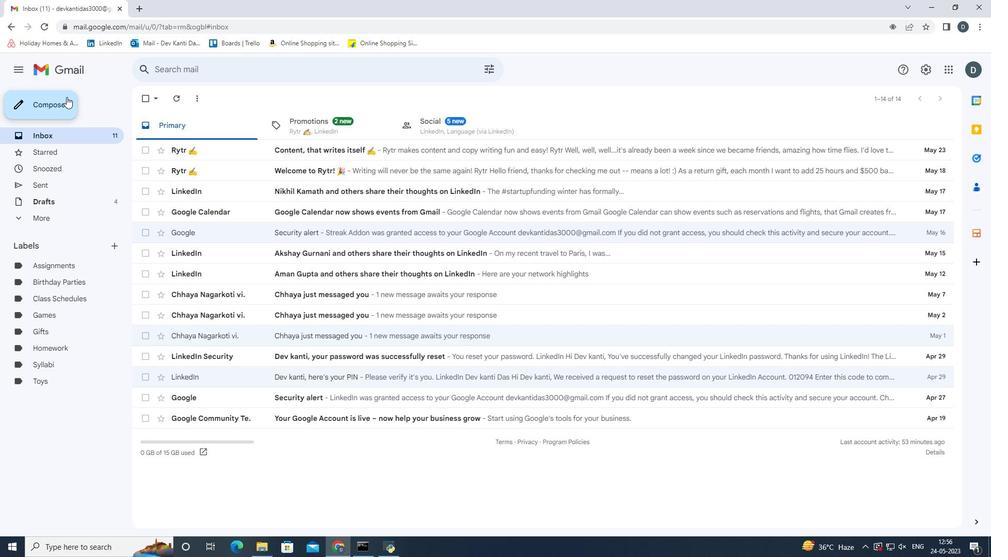 
Action: Mouse moved to (687, 253)
Screenshot: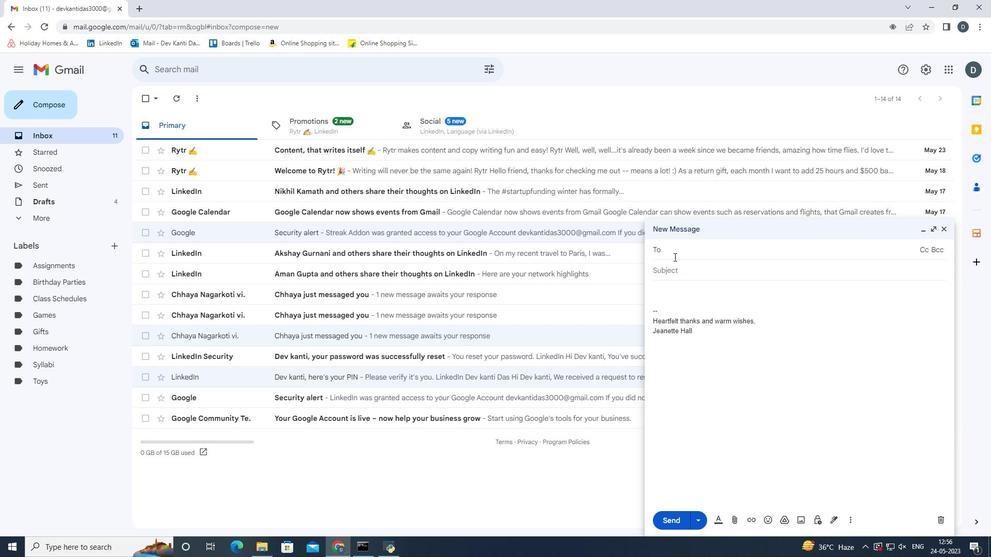 
Action: Key pressed <Key.shift><Key.shift><Key.shift><Key.shift><Key.shift><Key.shift>Softage
Screenshot: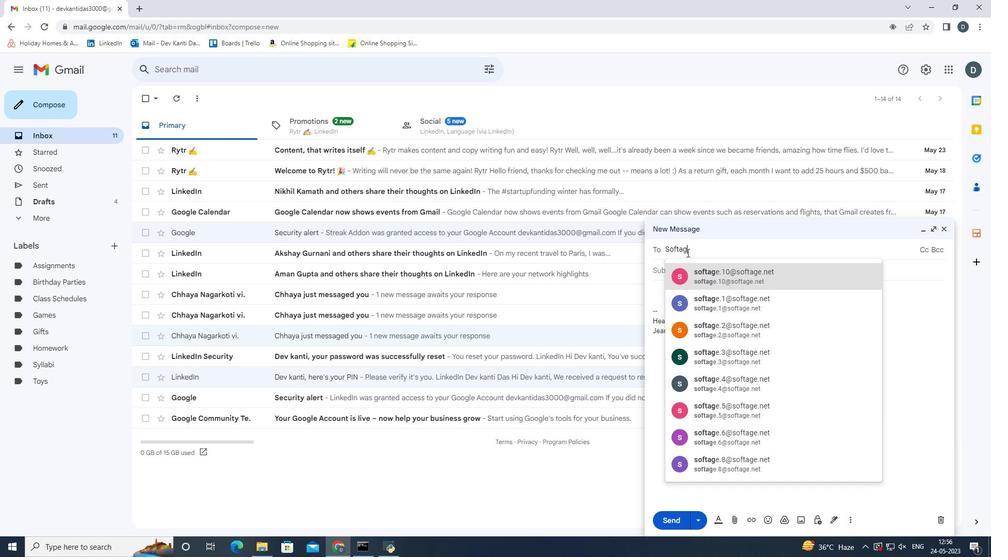 
Action: Mouse moved to (721, 326)
Screenshot: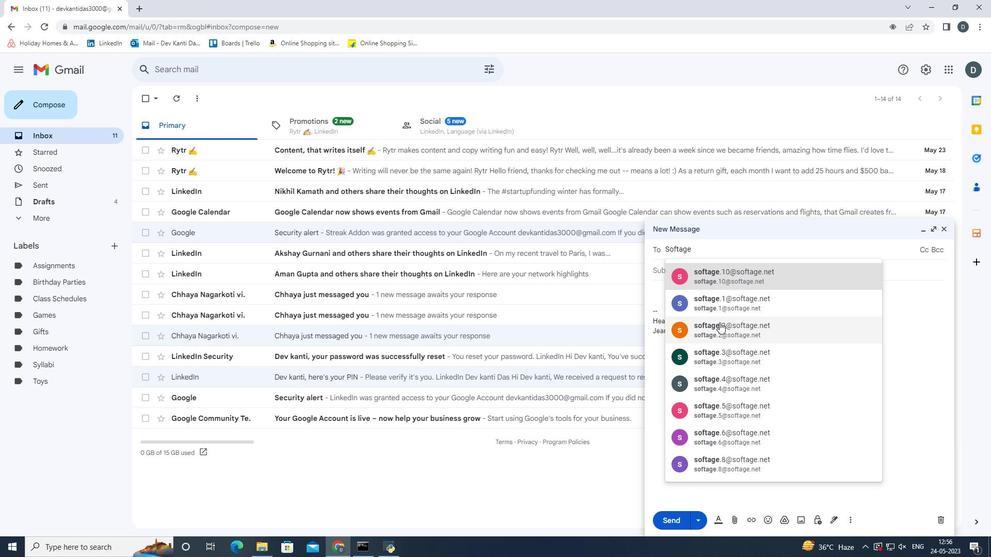 
Action: Mouse pressed left at (721, 326)
Screenshot: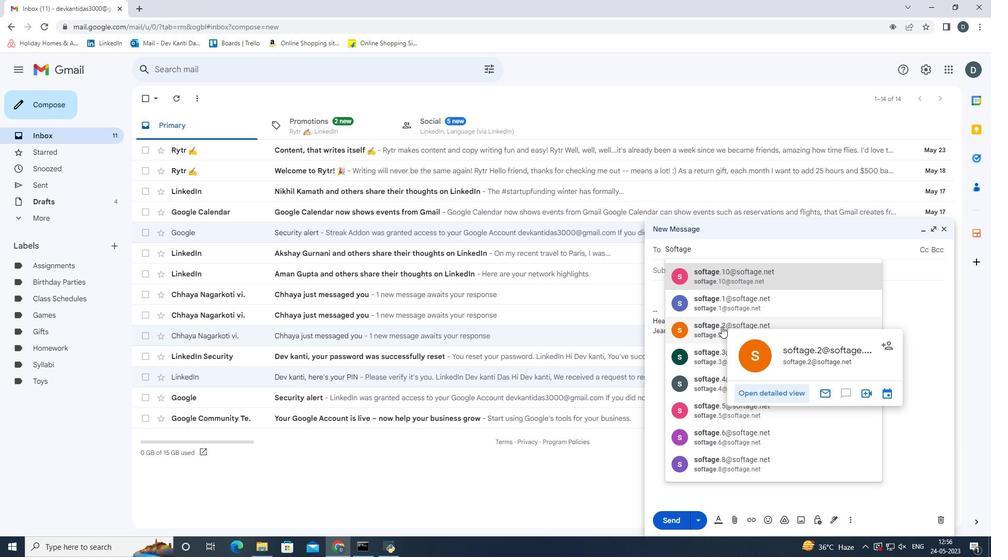 
Action: Mouse moved to (852, 520)
Screenshot: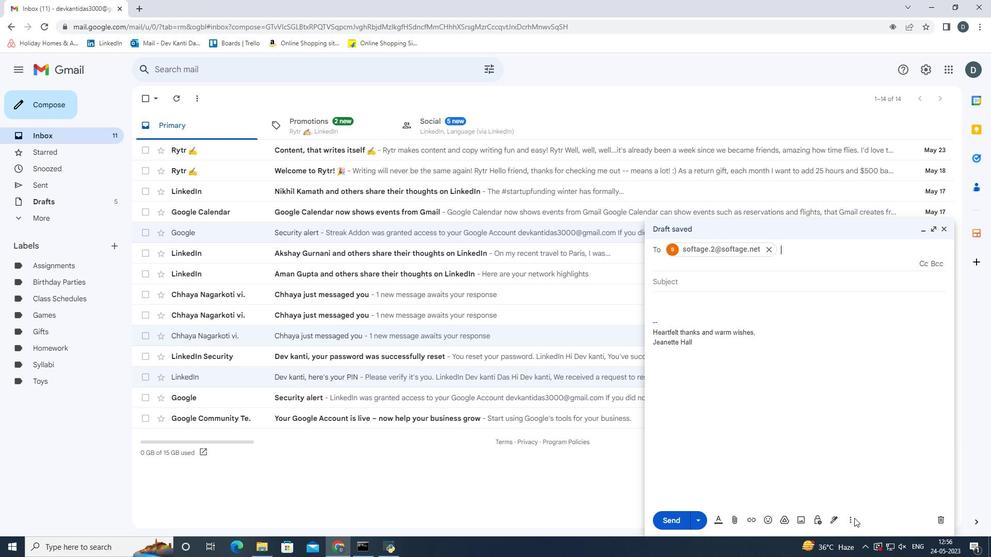 
Action: Mouse pressed left at (852, 520)
Screenshot: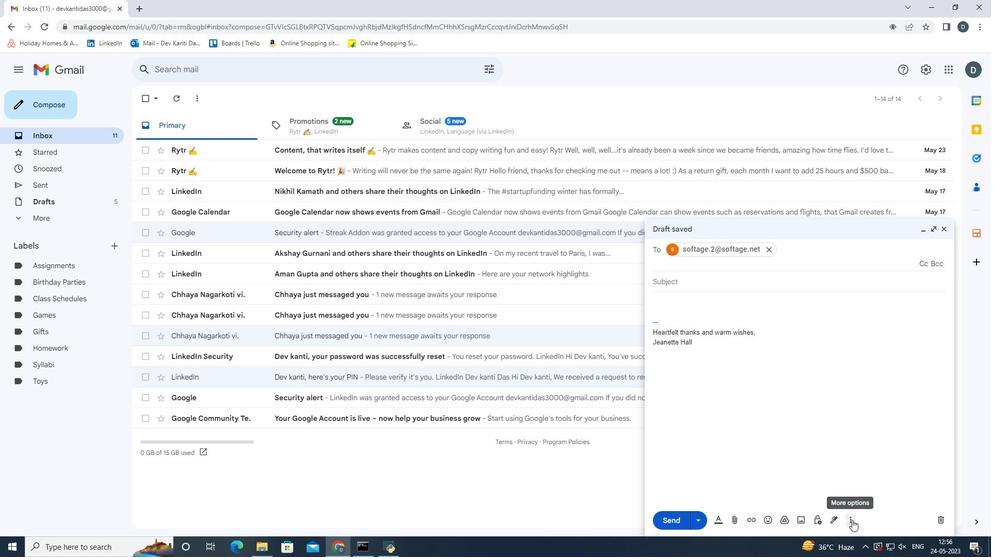 
Action: Mouse moved to (821, 403)
Screenshot: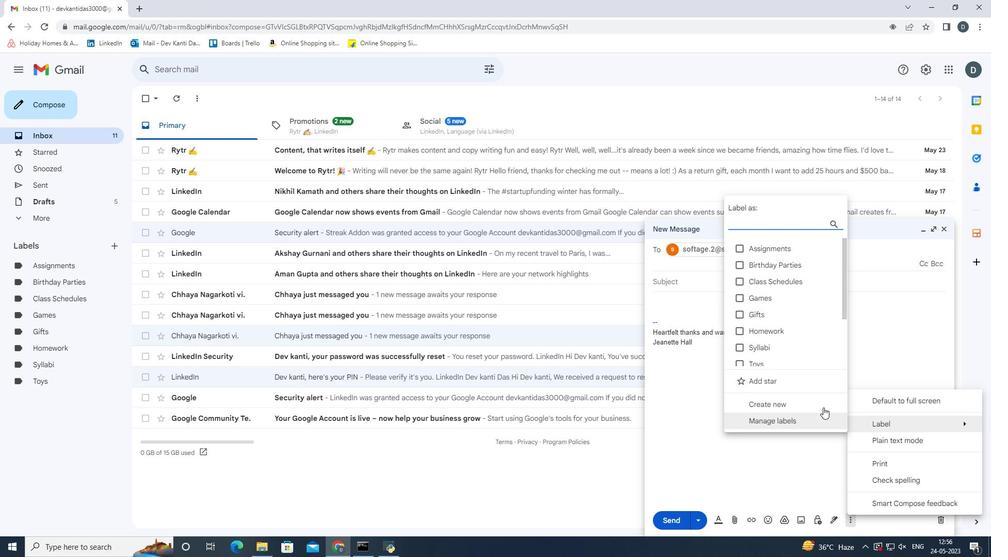 
Action: Mouse pressed left at (821, 403)
Screenshot: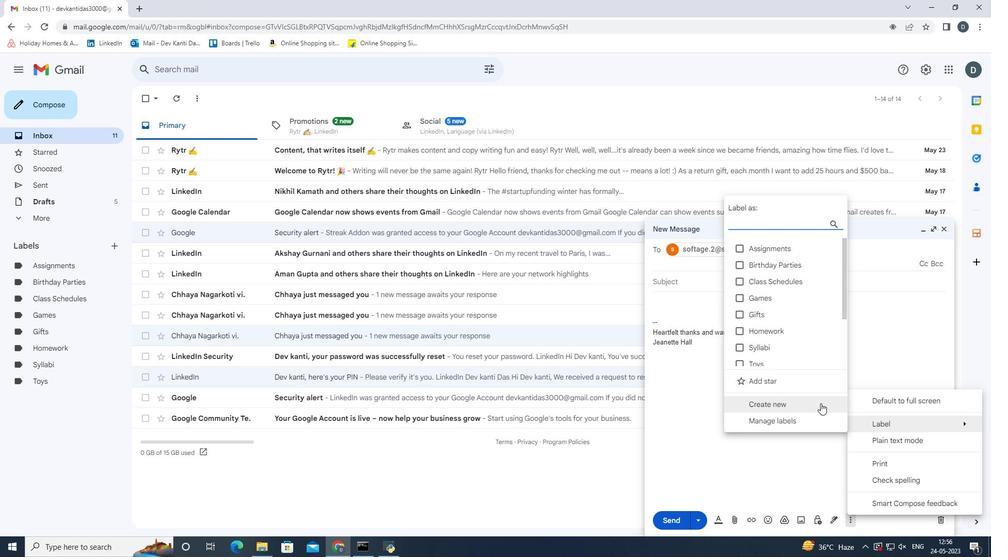 
Action: Key pressed <Key.shift_r><Key.shift_r><Key.shift_r><Key.shift_r><Key.shift_r><Key.shift_r><Key.shift_r><Key.shift_r><Key.shift_r><Key.shift_r><Key.shift_r><Key.shift_r><Key.shift_r>Grades<Key.enter>
Screenshot: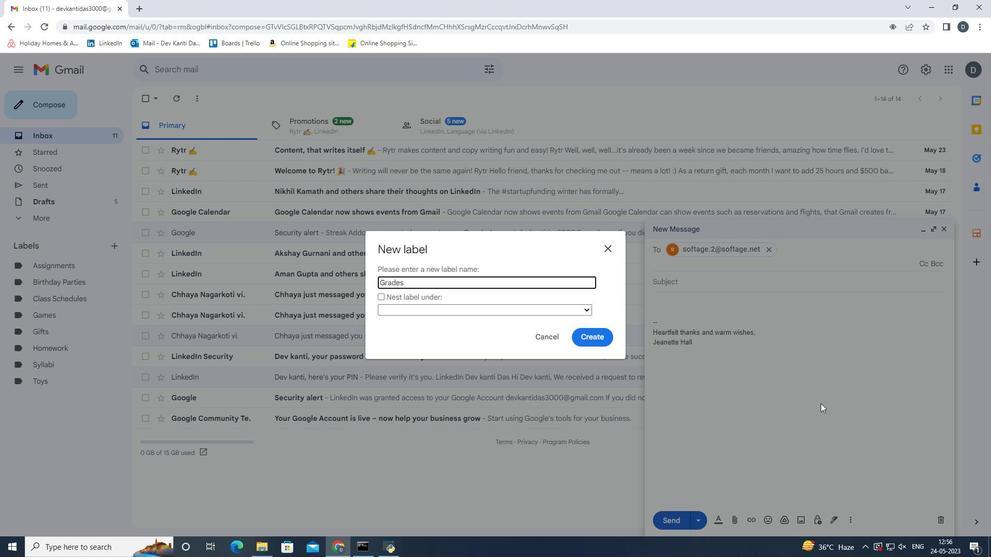 
Action: Mouse moved to (669, 523)
Screenshot: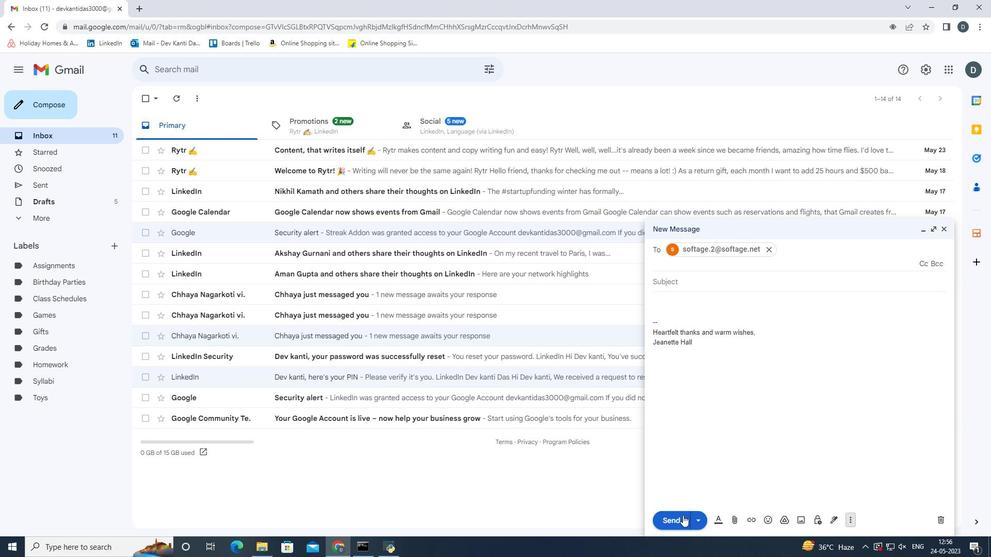 
Action: Mouse pressed left at (669, 523)
Screenshot: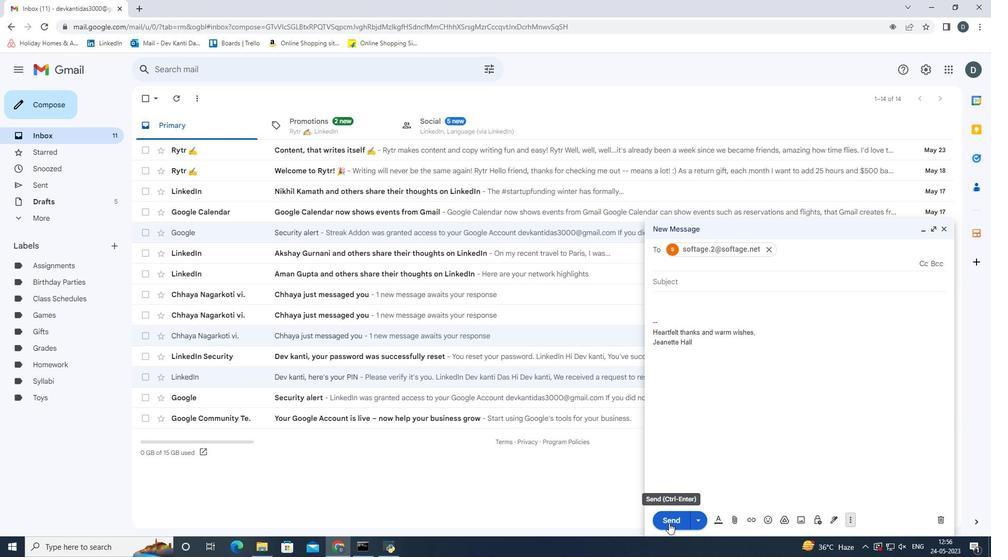 
